 Task: Book a 4-hour off-road ATV adventure through rugged terrain for thrill-seekers.
Action: Mouse pressed left at (152, 57)
Screenshot: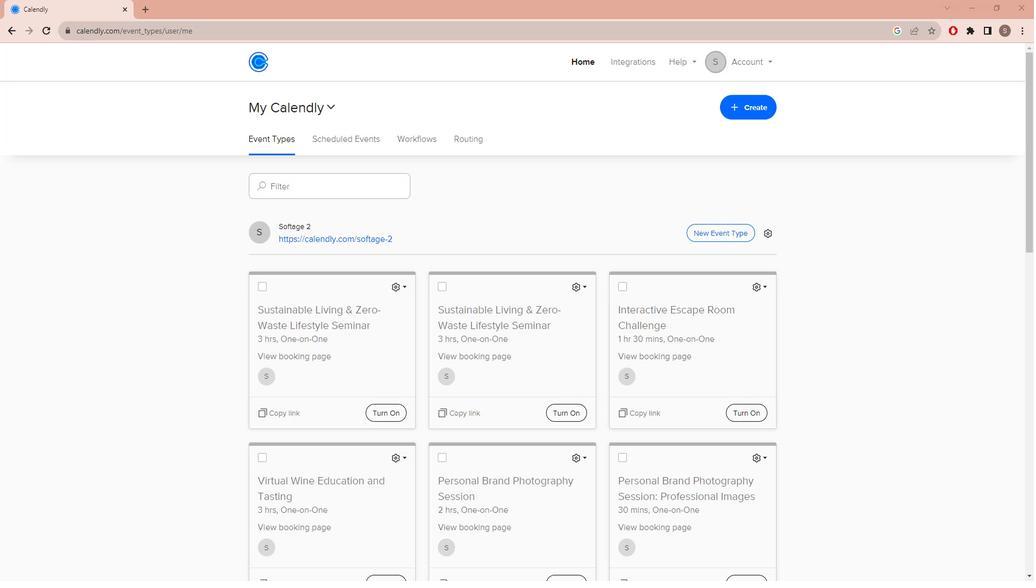 
Action: Mouse moved to (704, 136)
Screenshot: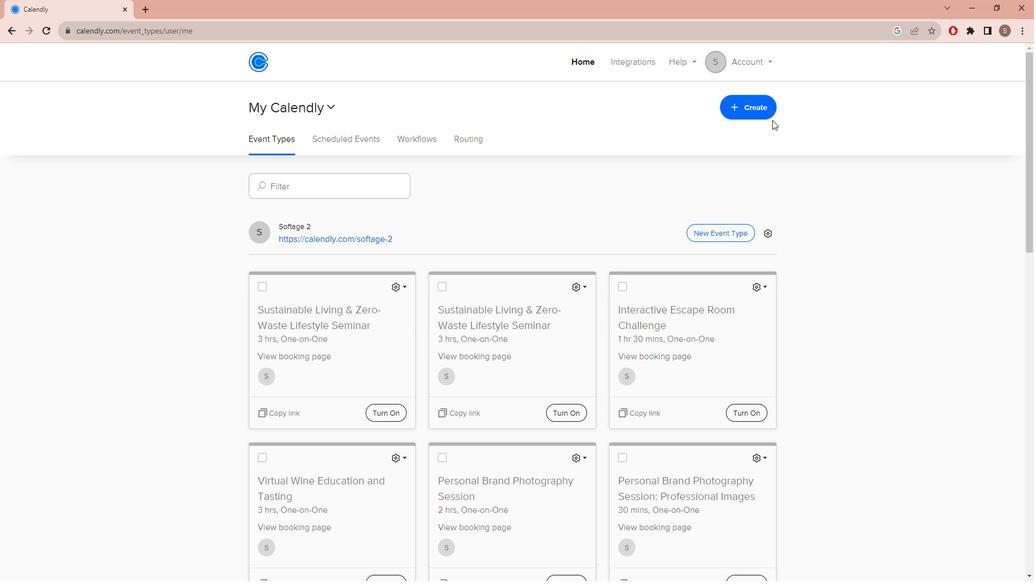 
Action: Mouse pressed left at (704, 136)
Screenshot: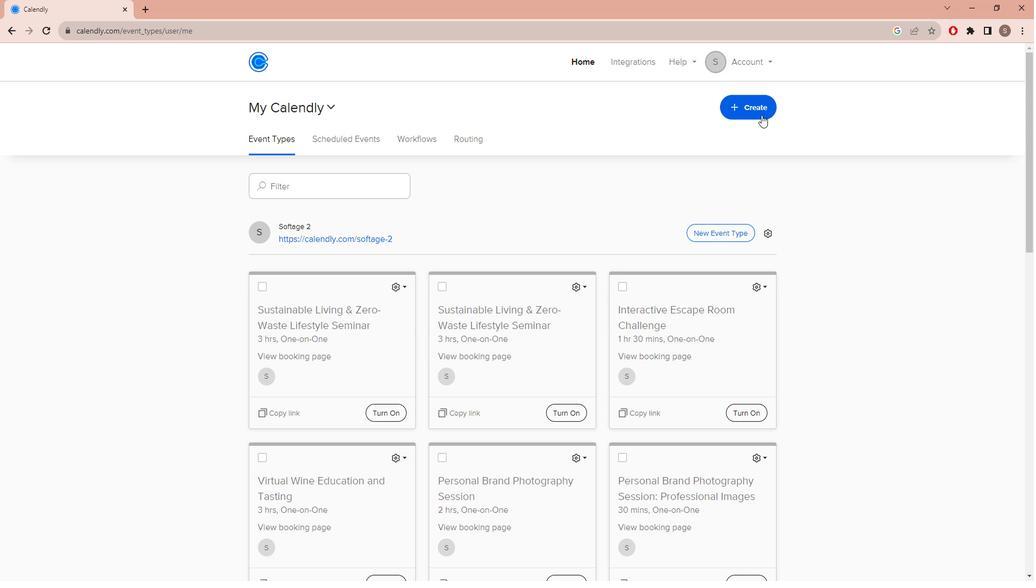
Action: Mouse moved to (674, 159)
Screenshot: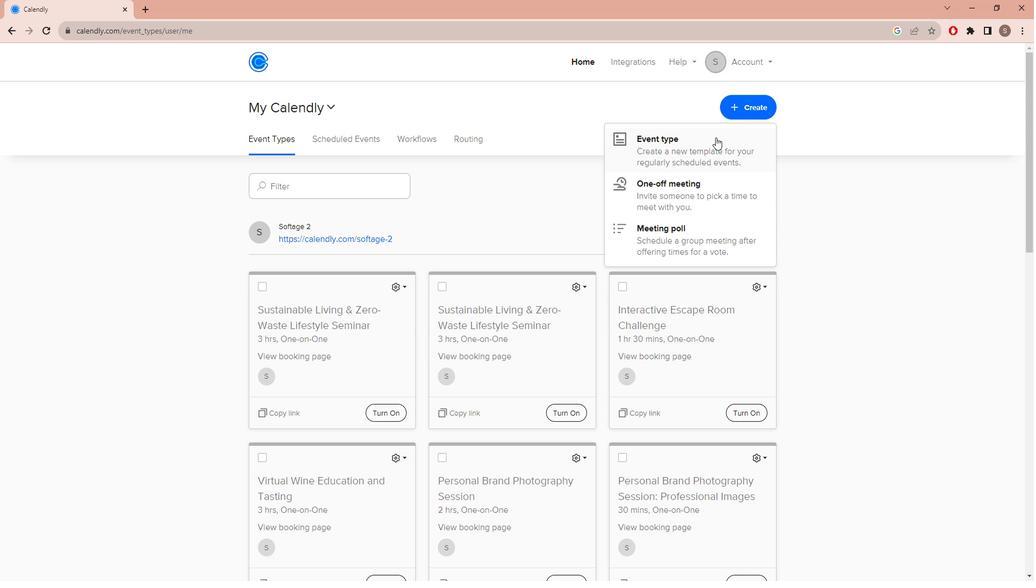 
Action: Mouse pressed left at (674, 159)
Screenshot: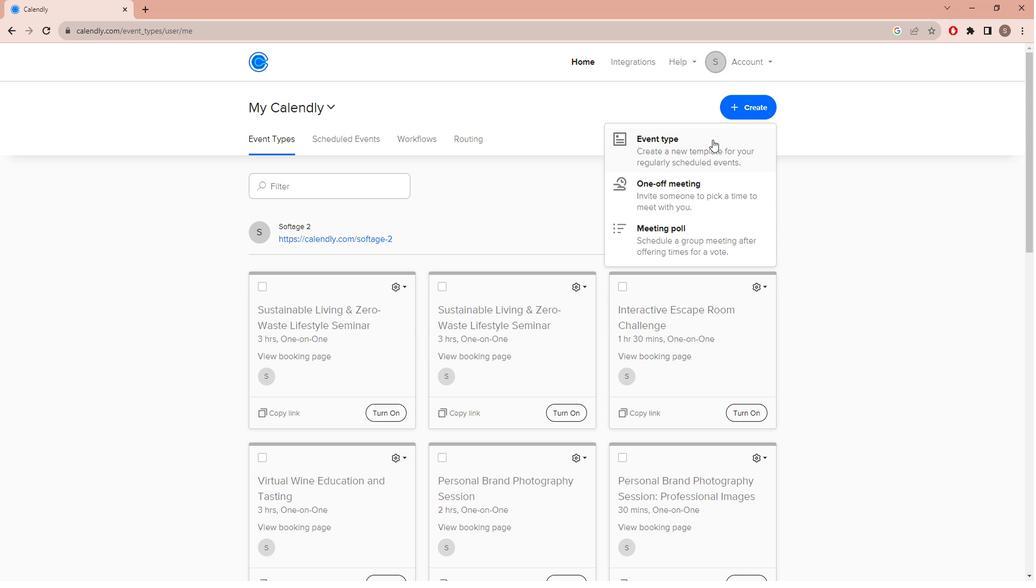 
Action: Mouse moved to (550, 217)
Screenshot: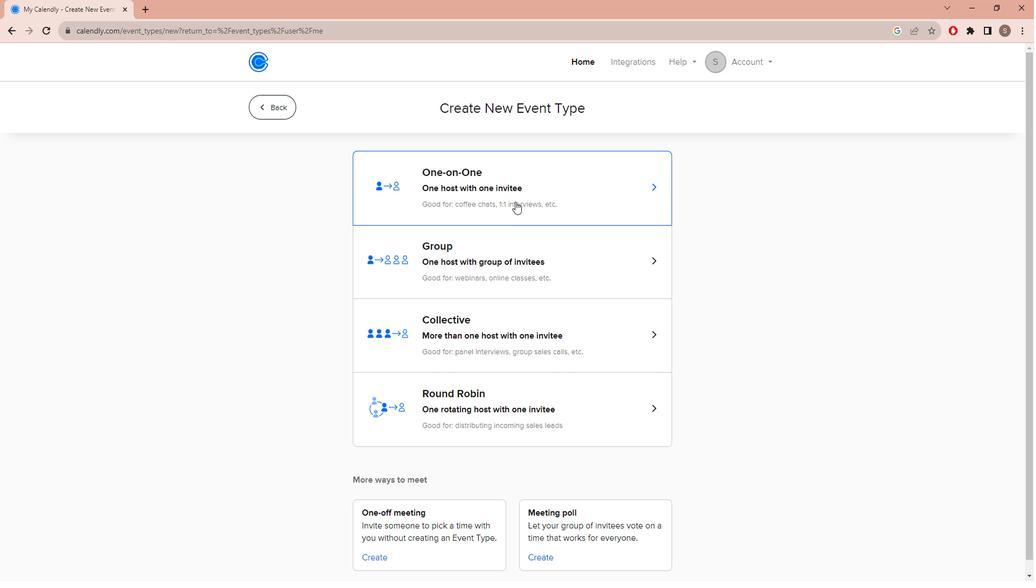 
Action: Mouse pressed left at (550, 217)
Screenshot: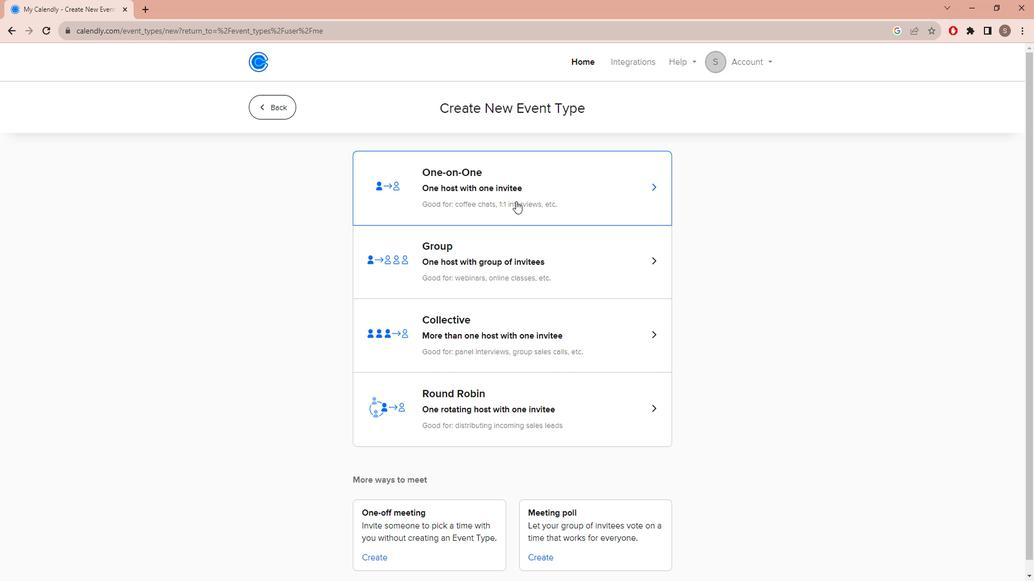 
Action: Mouse moved to (445, 280)
Screenshot: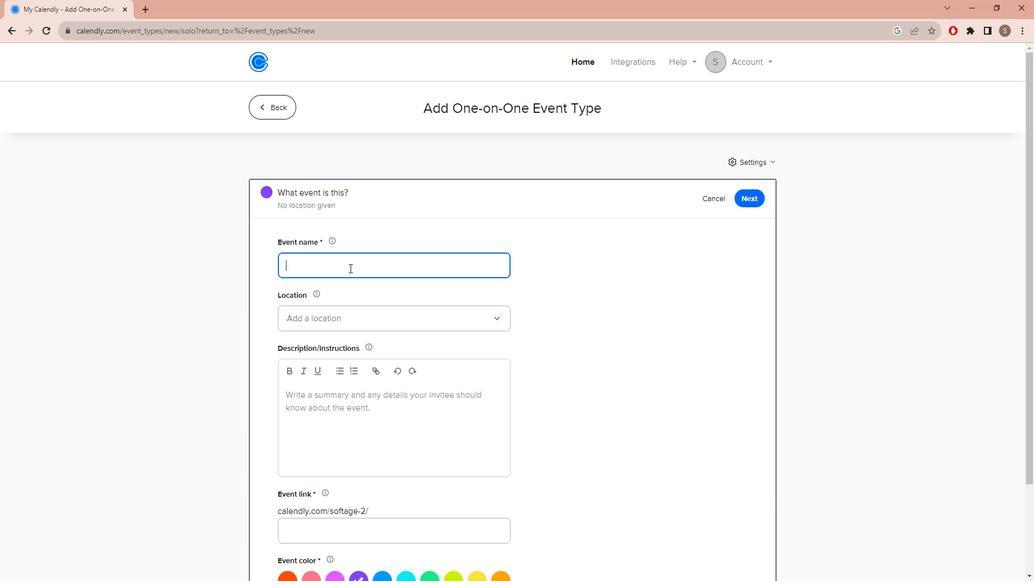 
Action: Key pressed <Key.caps_lock>PO<Key.caps_lock><Key.backspace><Key.backspace><Key.caps_lock>O<Key.caps_lock>ff<Key.space><Key.caps_lock>R<Key.caps_lock><Key.caps_lock>O<Key.backspace><Key.caps_lock>oad<Key.space><Key.caps_lock>ATV<Key.space>A<Key.caps_lock>dventi<Key.backspace>ure<Key.shift_r><Key.shift_r>-<Key.caps_lock>Y<Key.backspace>U<Key.caps_lock>nleash<Key.space>your<Key.space><Key.caps_lock>I<Key.caps_lock>nner<Key.space><Key.caps_lock>T<Key.caps_lock>hrill
Screenshot: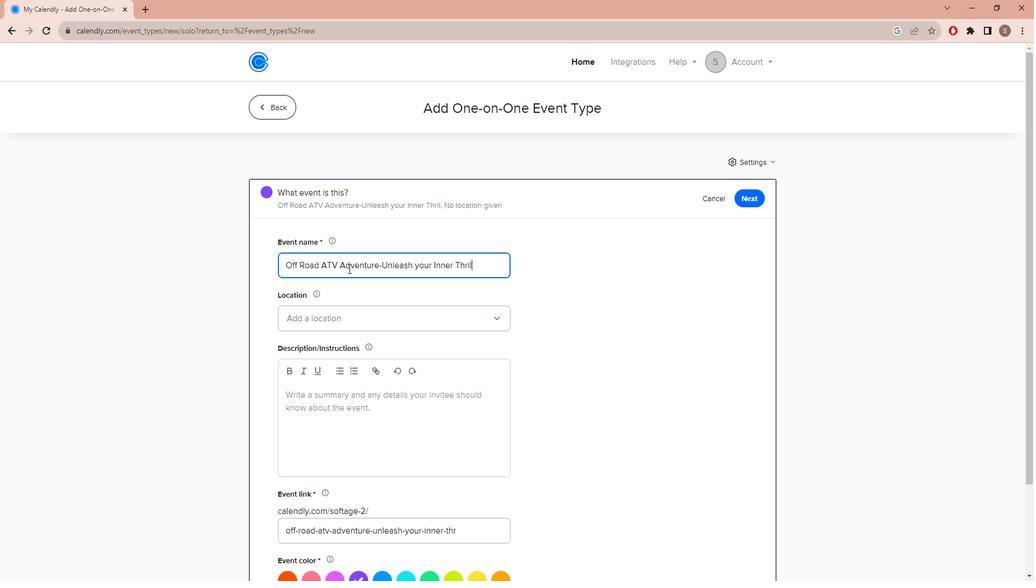 
Action: Mouse moved to (426, 328)
Screenshot: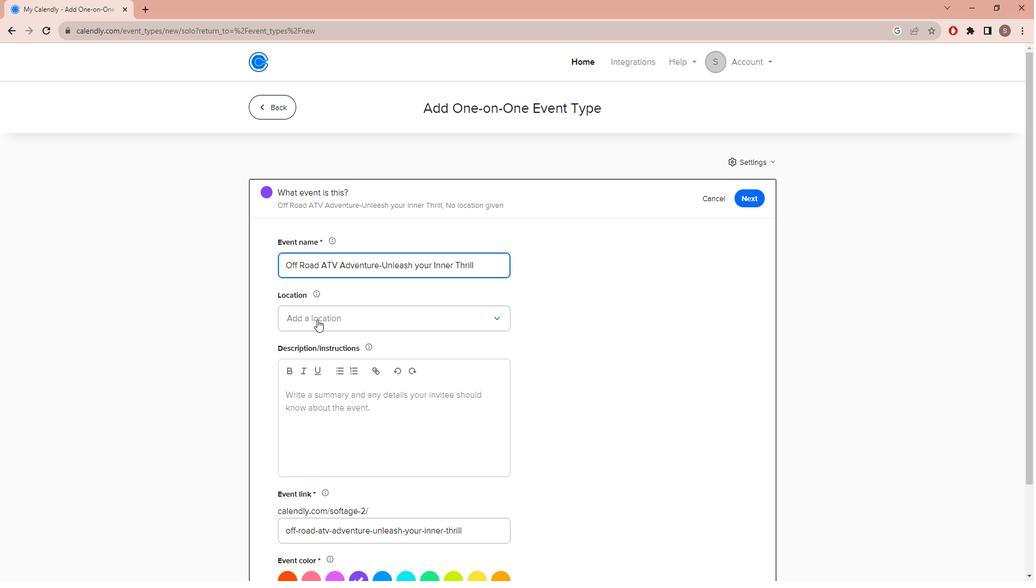 
Action: Mouse pressed left at (426, 328)
Screenshot: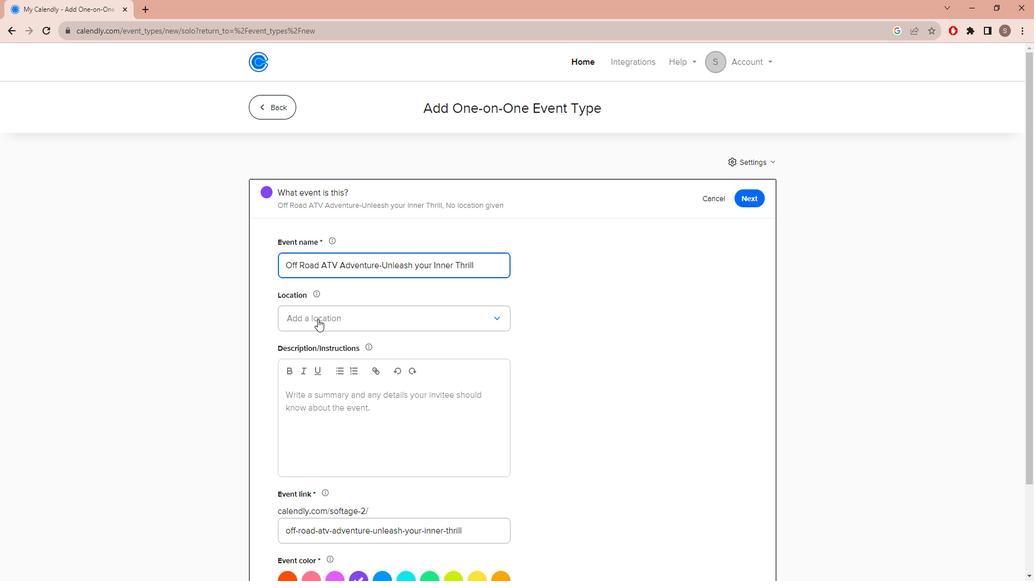 
Action: Mouse moved to (431, 354)
Screenshot: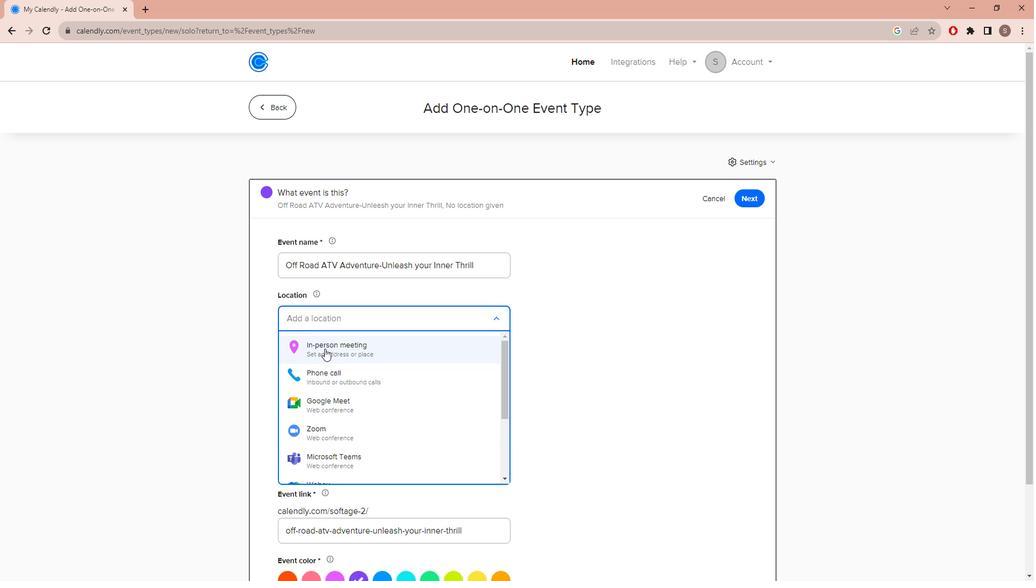 
Action: Mouse pressed left at (431, 354)
Screenshot: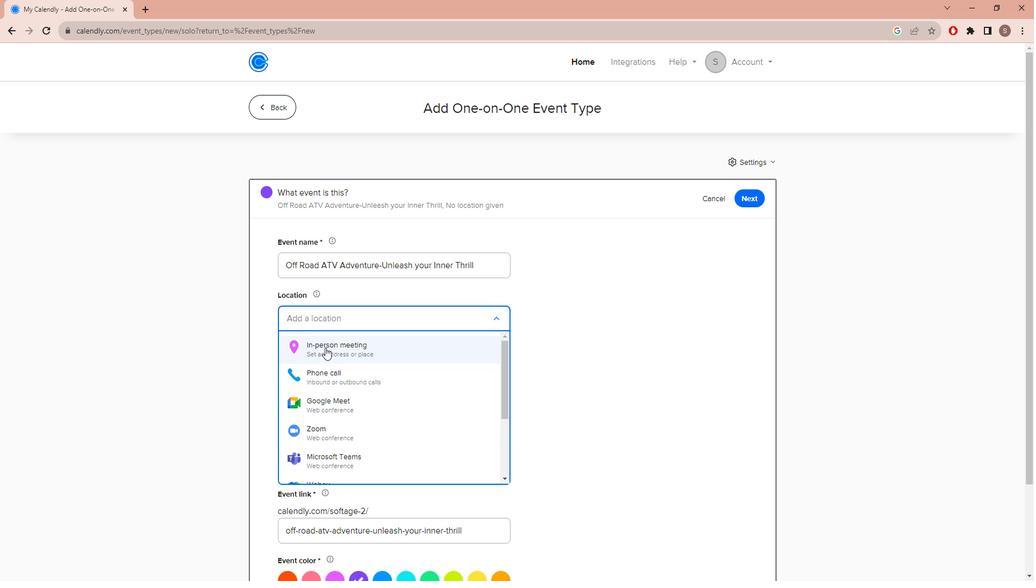 
Action: Mouse moved to (516, 209)
Screenshot: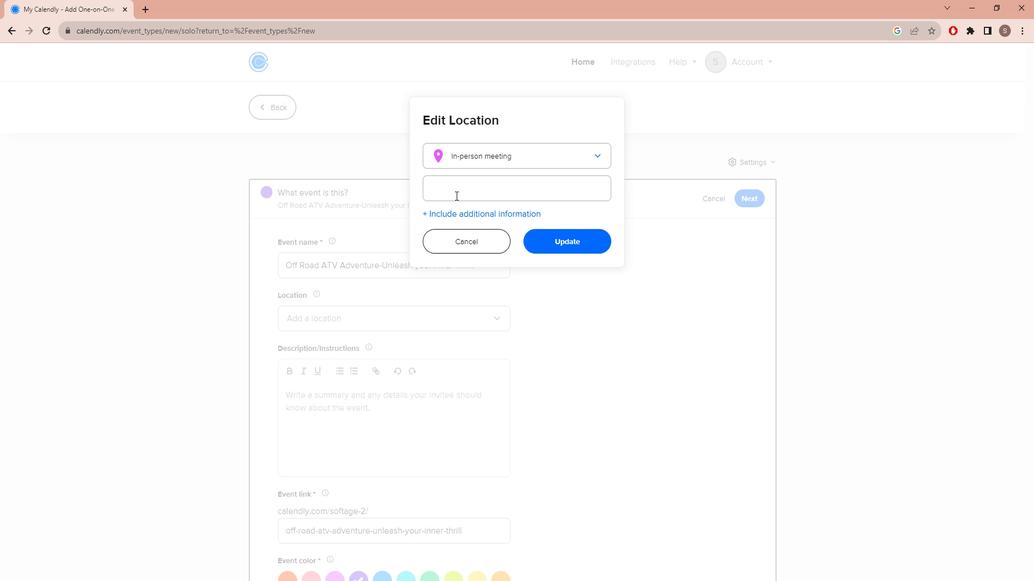 
Action: Mouse pressed left at (516, 209)
Screenshot: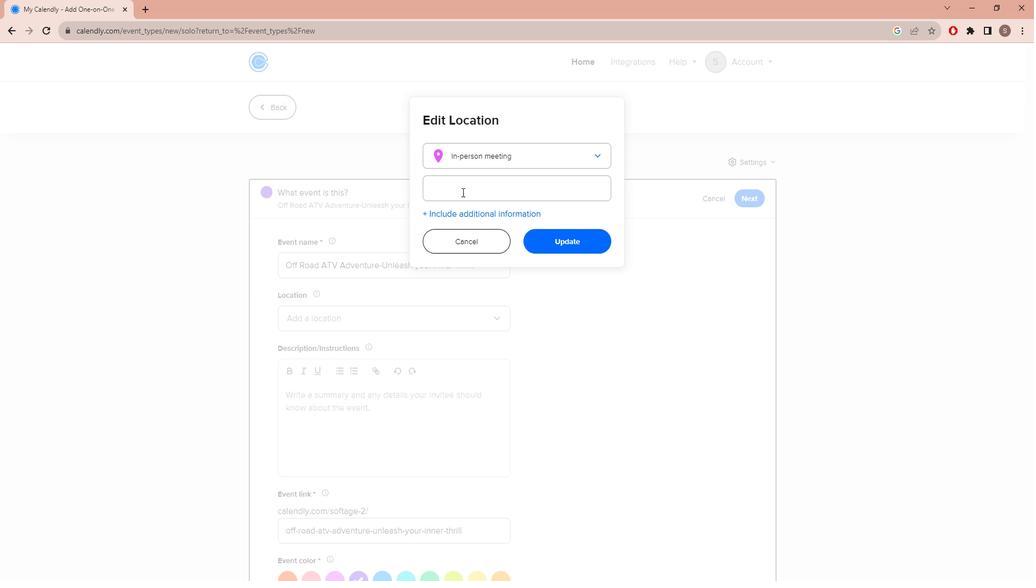 
Action: Key pressed <Key.caps_lock>W<Key.caps_lock>indspeed<Key.space><Key.caps_lock>M<Key.caps_lock>eadows,<Key.caps_lock>A<Key.caps_lock>i<Key.backspace>ustin,<Key.caps_lock>T<Key.caps_lock>e
Screenshot: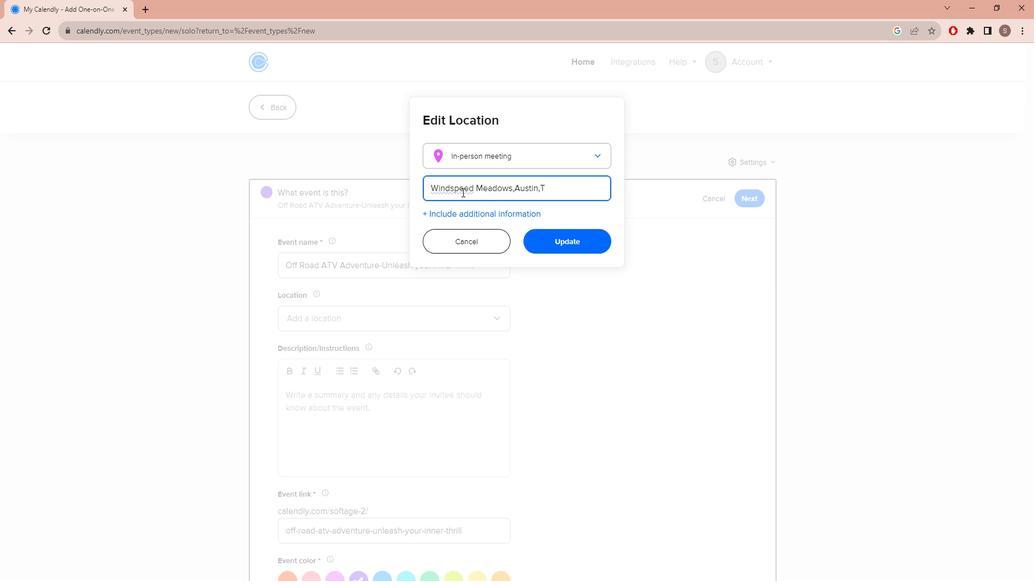 
Action: Mouse moved to (516, 209)
Screenshot: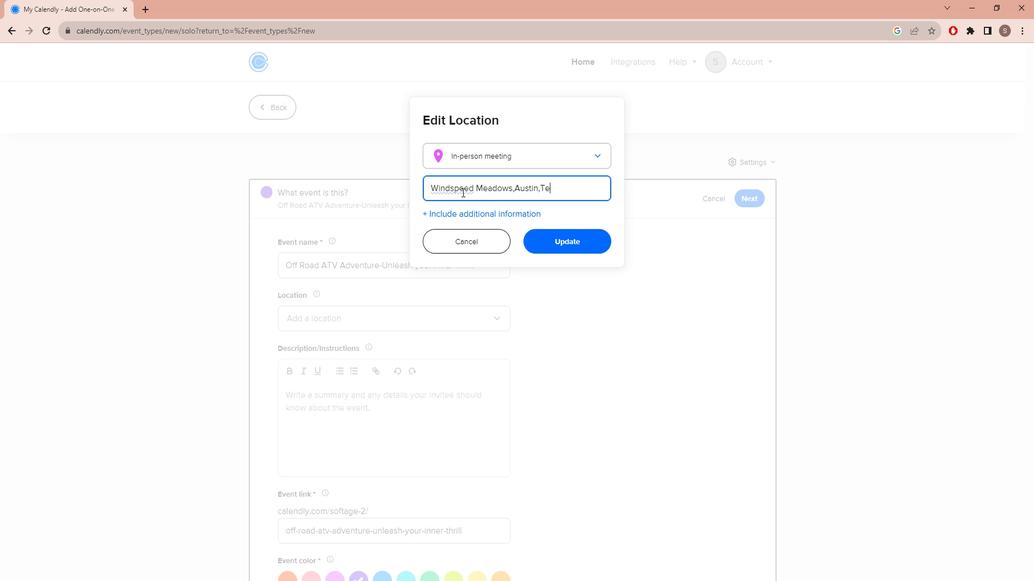 
Action: Key pressed xas
Screenshot: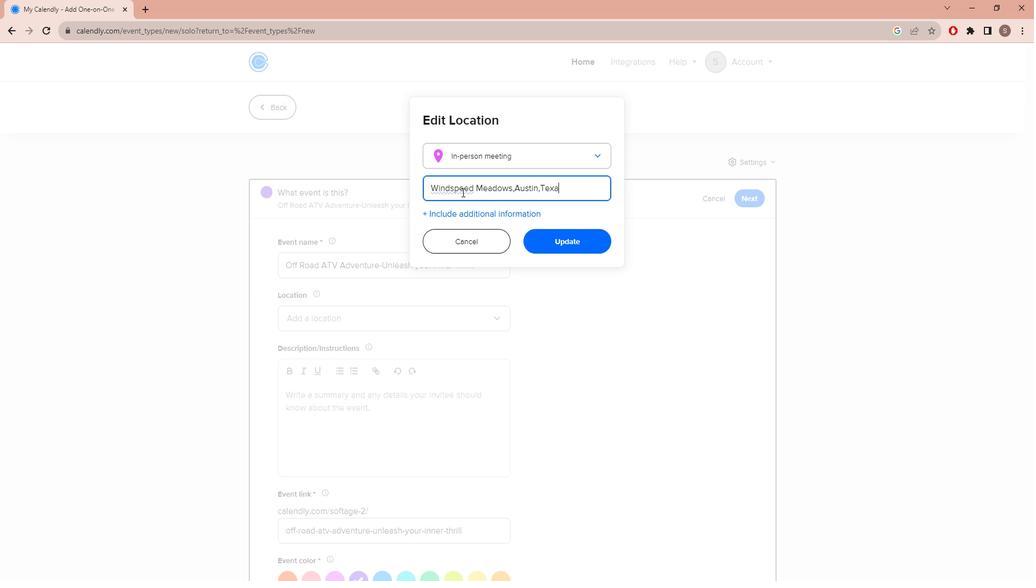 
Action: Mouse moved to (571, 252)
Screenshot: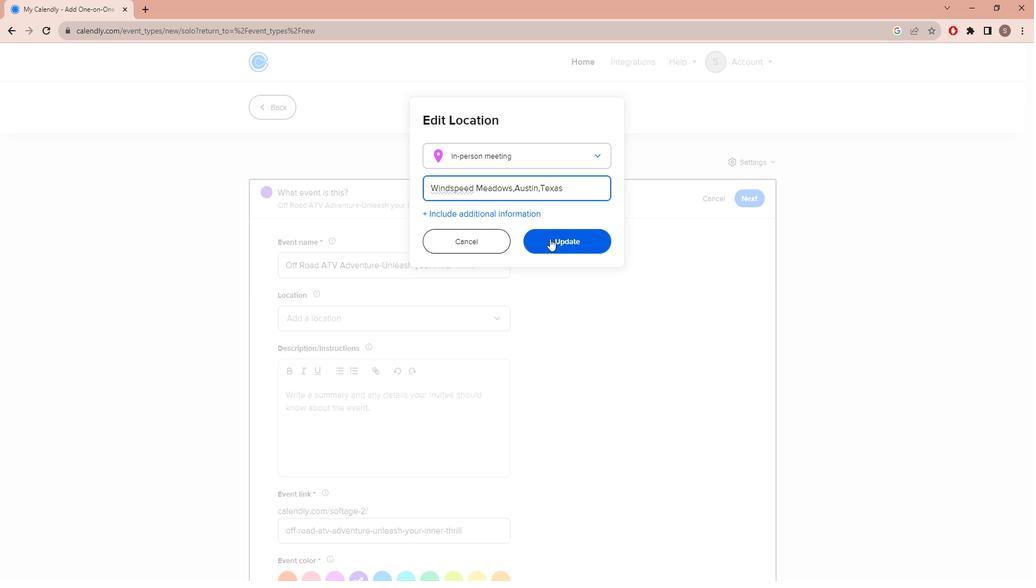 
Action: Mouse pressed left at (571, 252)
Screenshot: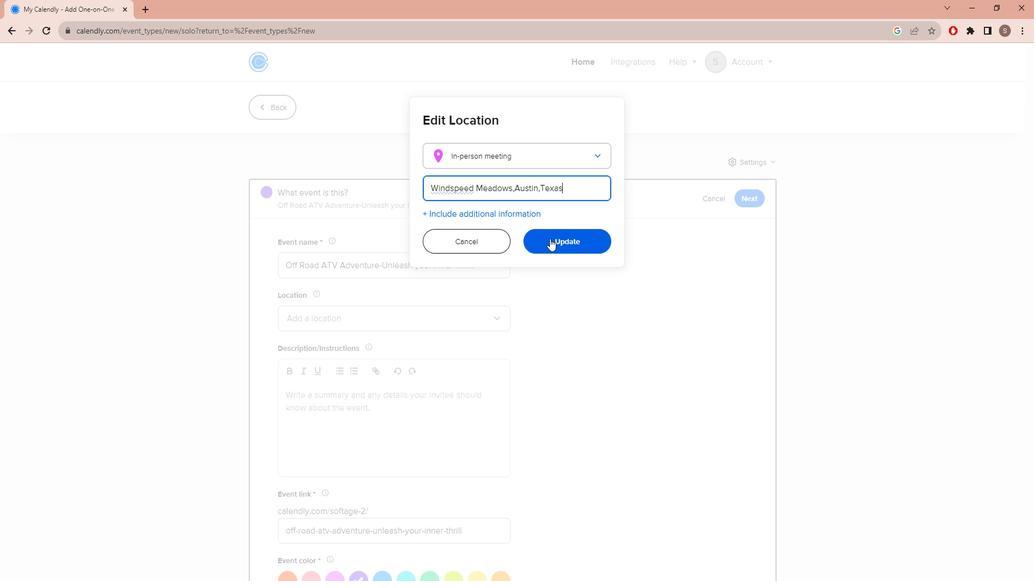
Action: Mouse moved to (435, 367)
Screenshot: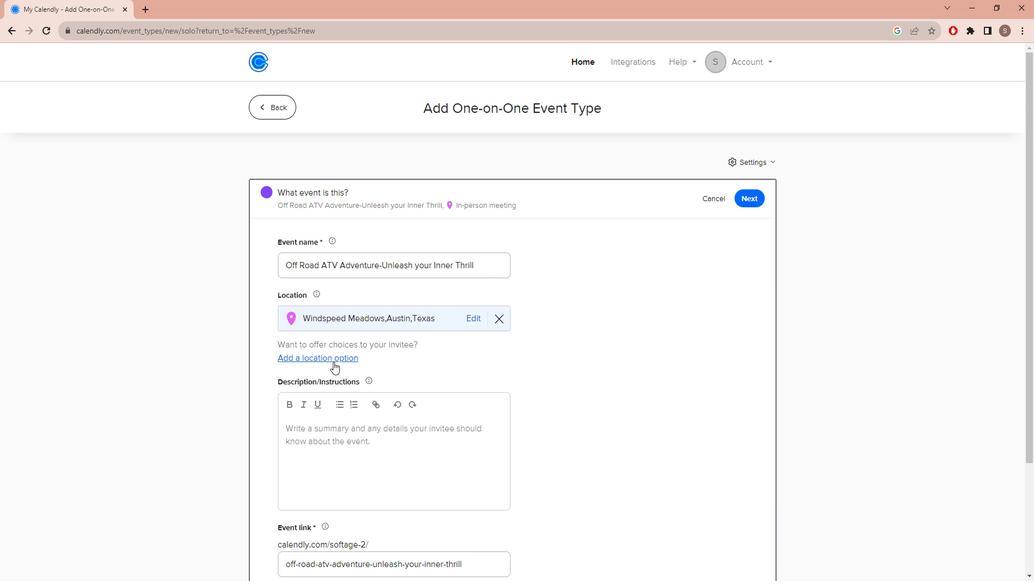 
Action: Mouse scrolled (435, 367) with delta (0, 0)
Screenshot: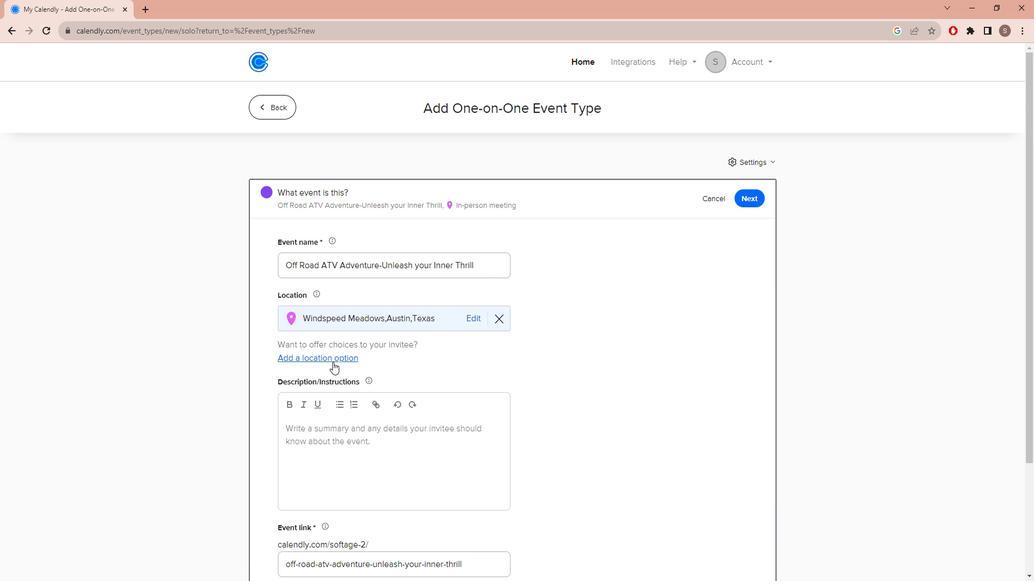 
Action: Mouse scrolled (435, 367) with delta (0, 0)
Screenshot: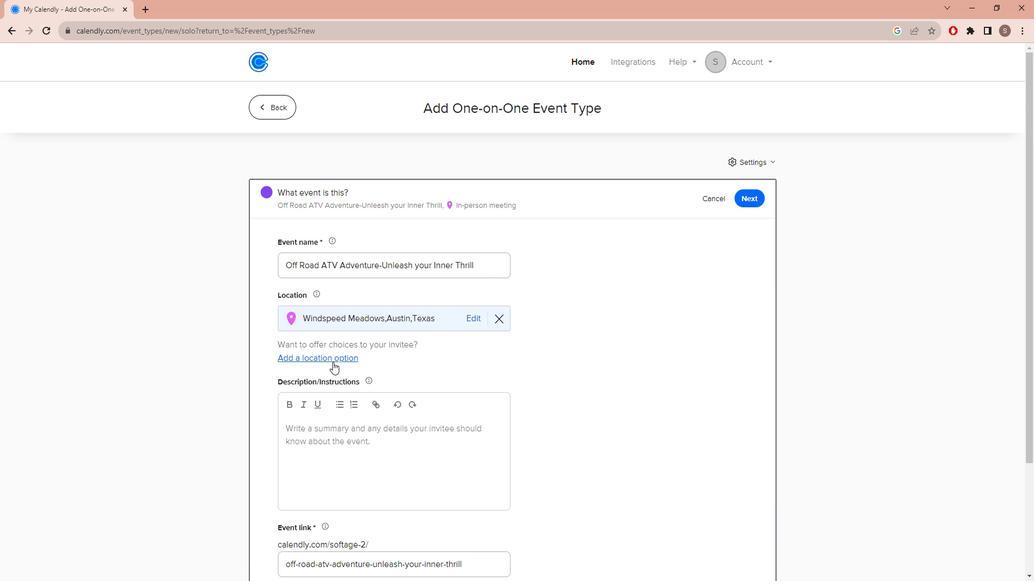
Action: Mouse scrolled (435, 367) with delta (0, 0)
Screenshot: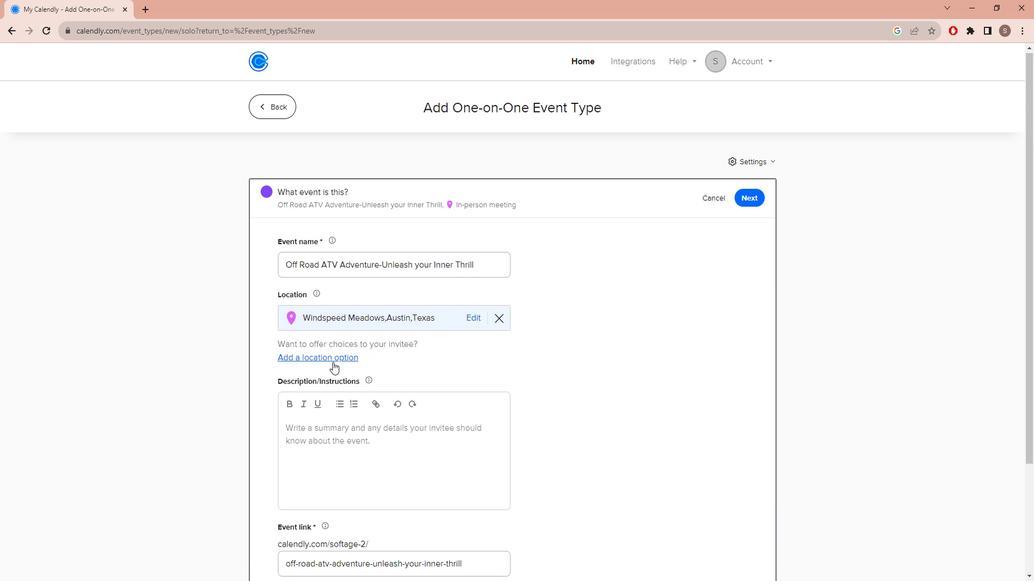 
Action: Mouse scrolled (435, 367) with delta (0, 0)
Screenshot: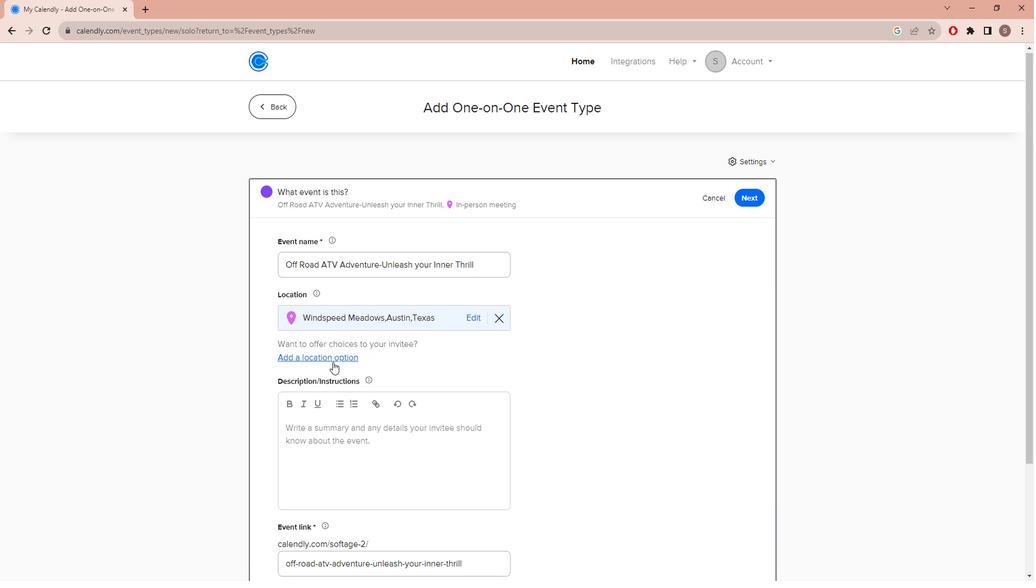 
Action: Mouse moved to (461, 318)
Screenshot: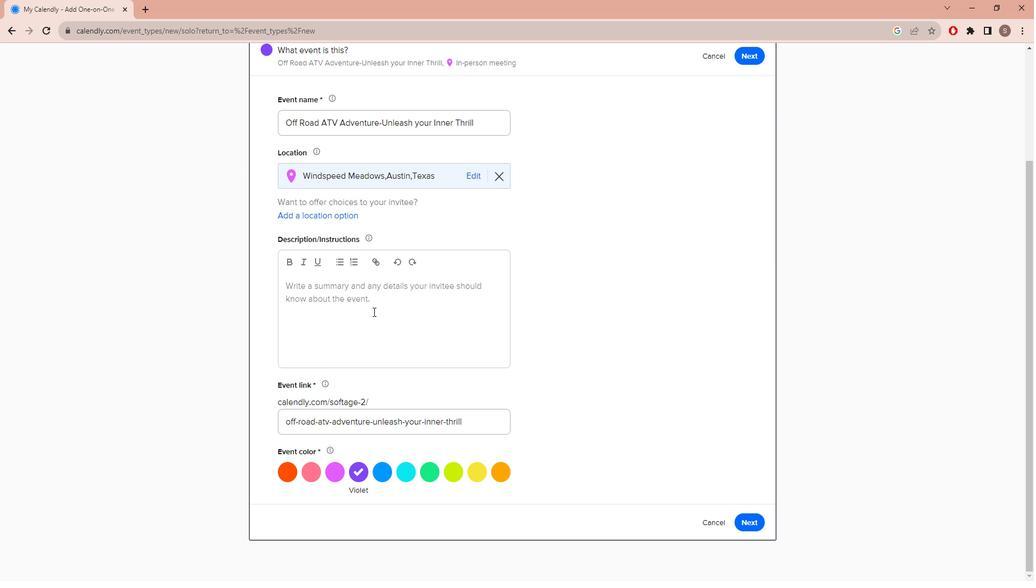 
Action: Mouse pressed left at (461, 318)
Screenshot: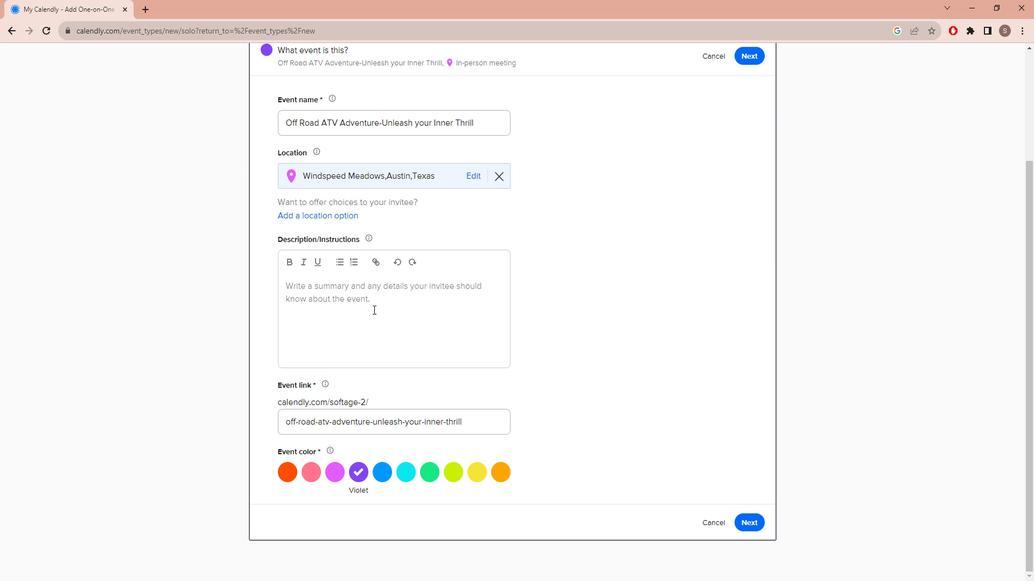 
Action: Mouse moved to (164, 306)
Screenshot: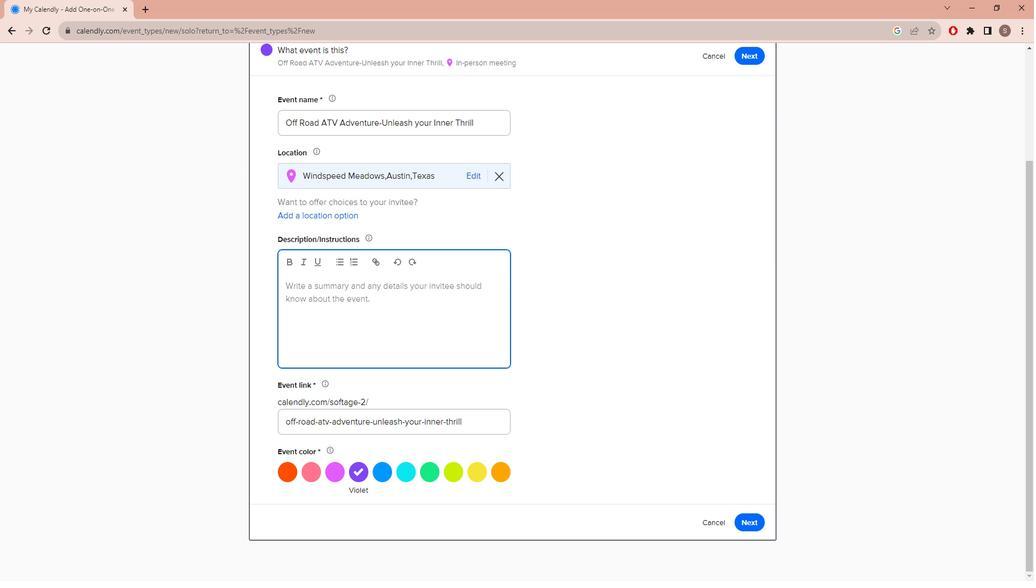 
Action: Mouse scrolled (164, 305) with delta (0, 0)
Screenshot: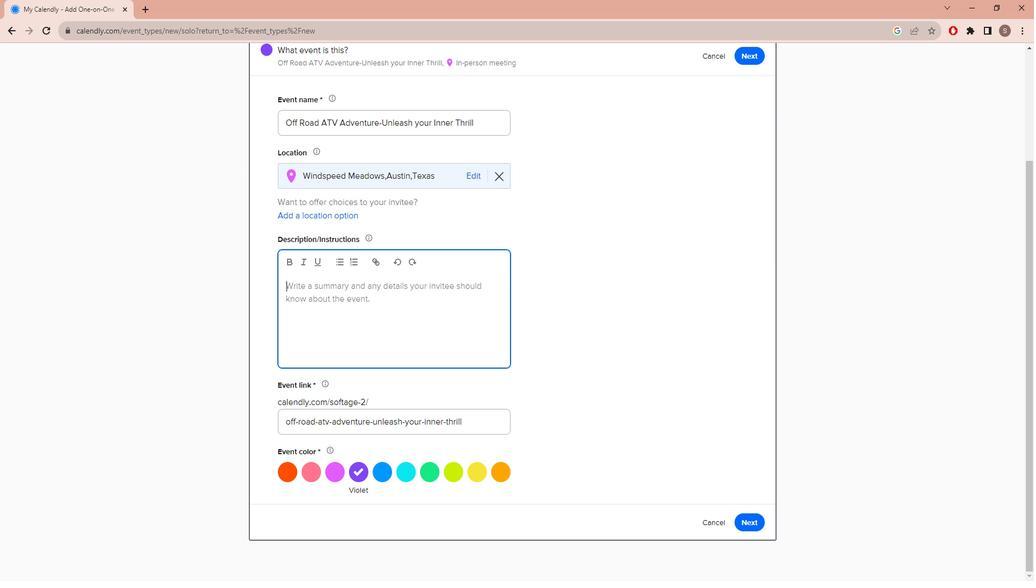 
Action: Mouse scrolled (164, 305) with delta (0, 0)
Screenshot: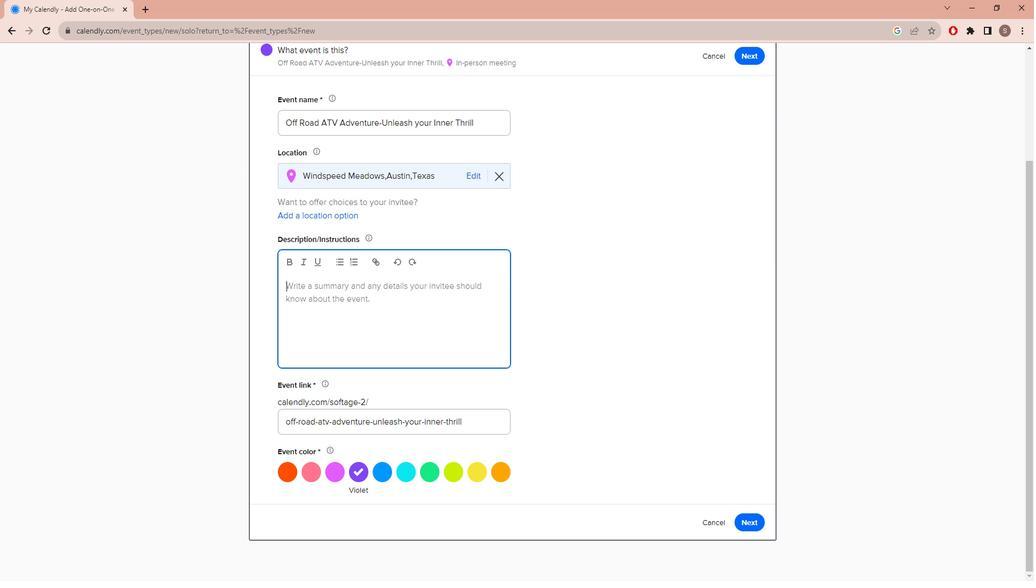 
Action: Mouse scrolled (164, 306) with delta (0, 0)
Screenshot: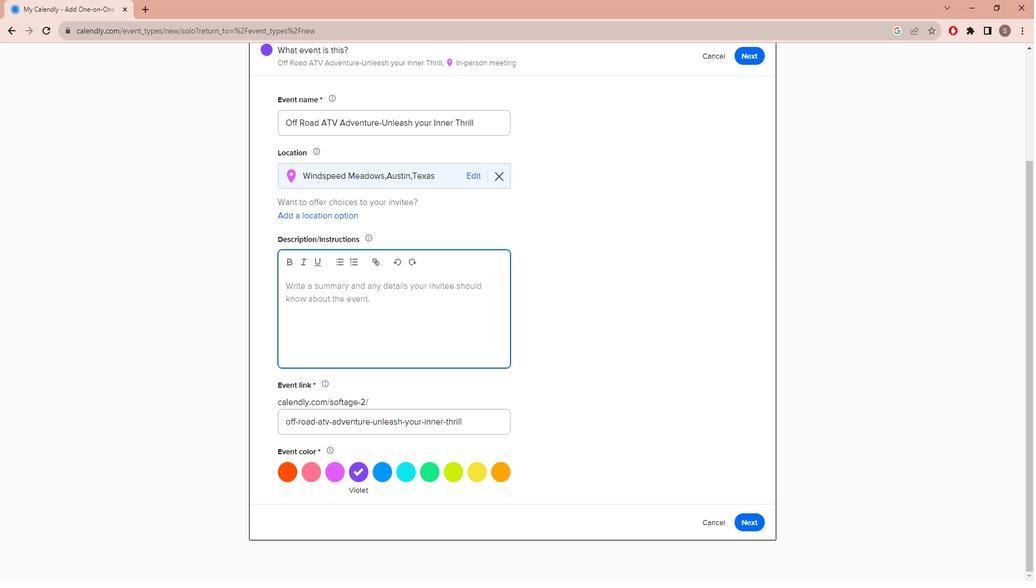 
Action: Mouse moved to (453, 314)
Screenshot: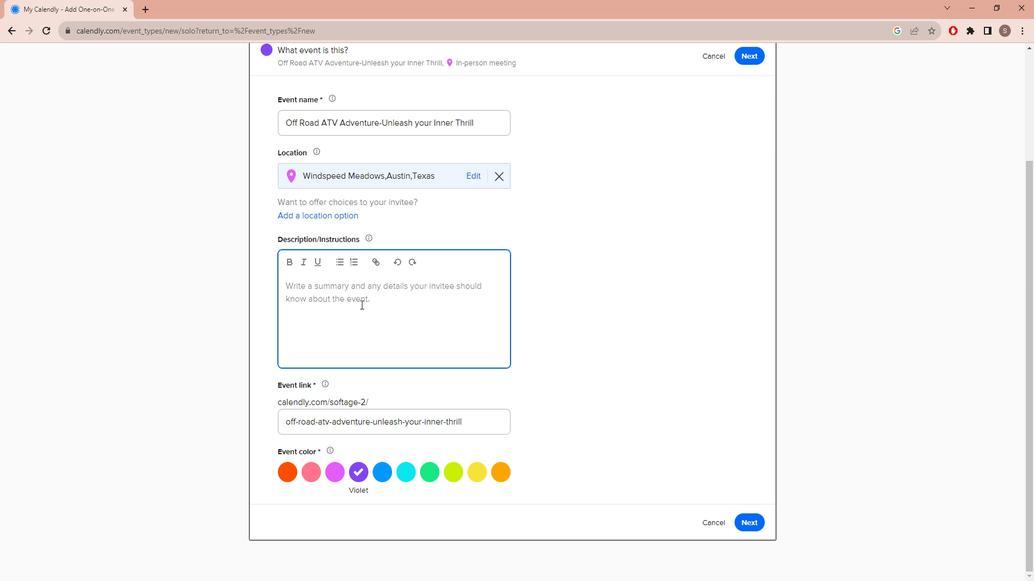 
Action: Mouse pressed left at (453, 314)
Screenshot: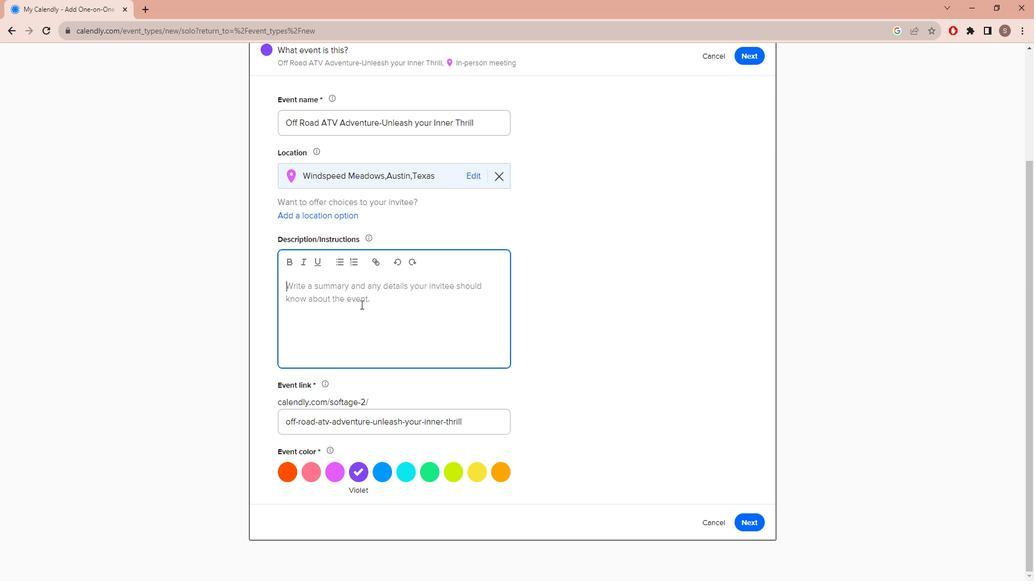 
Action: Key pressed <Key.caps_lock>G<Key.caps_lock>et<Key.space>ready<Key.space>to<Key.space>rev<Key.space>up<Key.space>your<Key.space>engines<Key.space>and<Key.space>embark<Key.space>on<Key.space>a<Key.space><Key.backspace>n<Key.space>adrenaline<Key.space>pumping<Key.space><Key.caps_lock>ATV<Key.space><Key.caps_lock>adventure<Key.space>through<Key.space>ruigged<Key.space>terrain<Key.shift_r>!<Key.space><Key.caps_lock>I<Key.caps_lock>f<Key.space>you<Key.space>are<Key.space>a<Key.space>thrill<Key.space>seeker,this<Key.space>adventure<Key.space>is<Key.space>tailor<Key.space>made<Key.space>for<Key.space>you
Screenshot: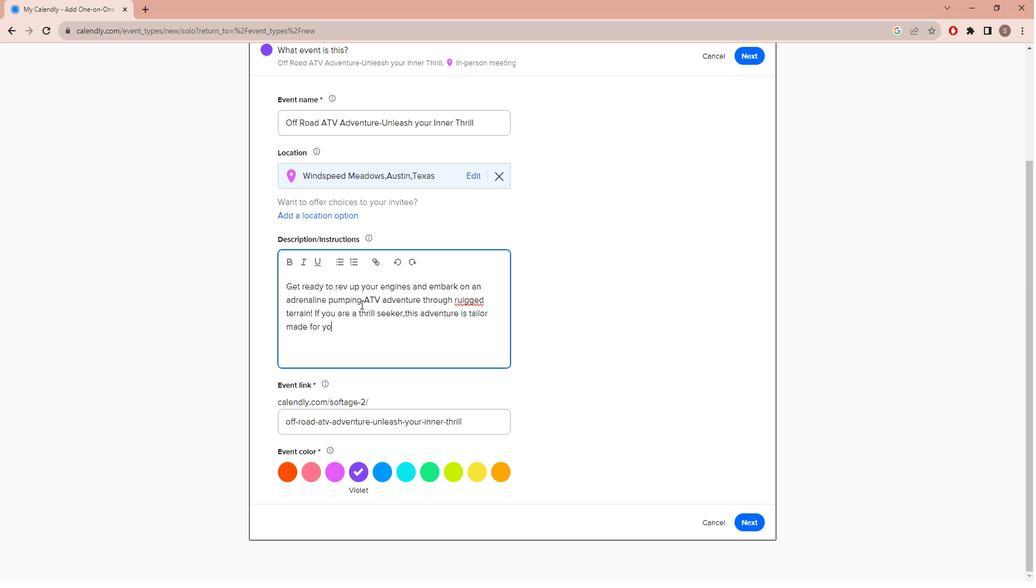 
Action: Mouse moved to (519, 310)
Screenshot: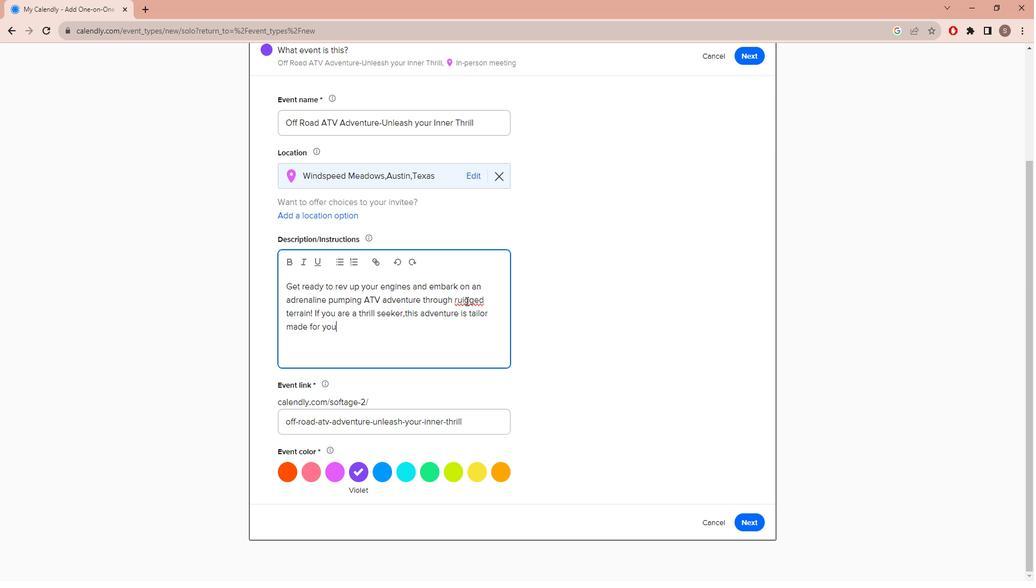 
Action: Mouse pressed left at (519, 310)
Screenshot: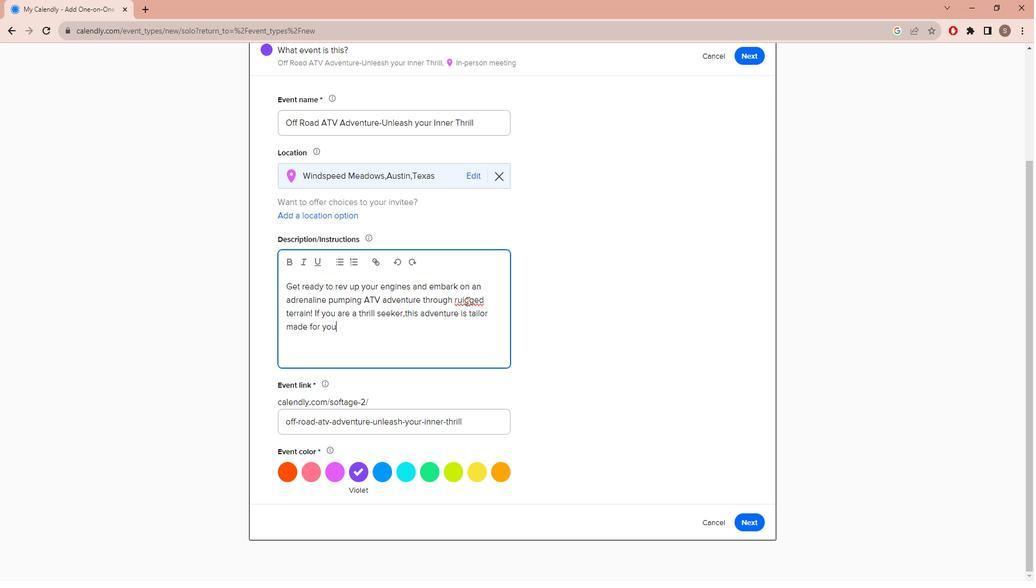 
Action: Mouse moved to (519, 310)
Screenshot: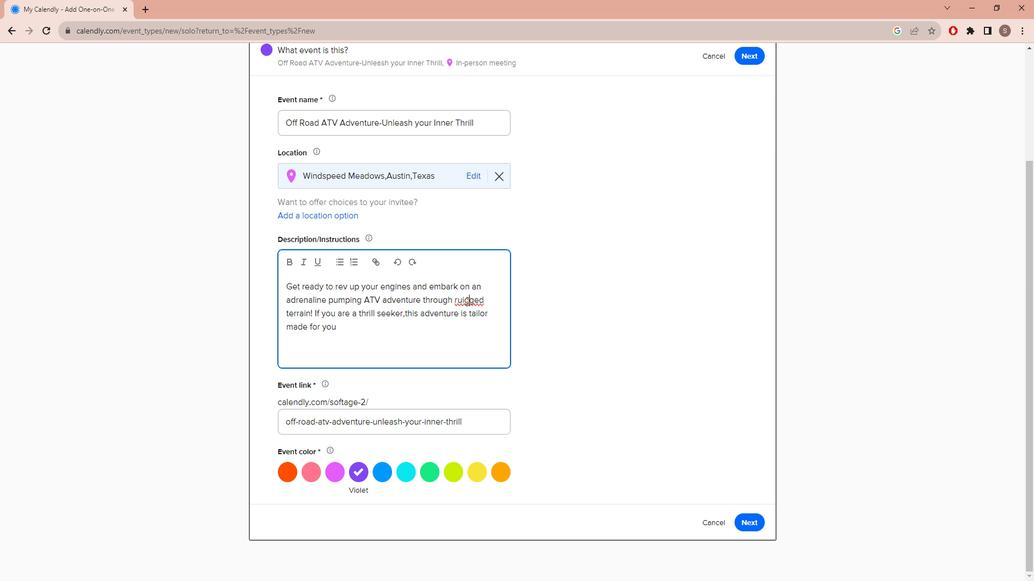 
Action: Mouse pressed left at (519, 310)
Screenshot: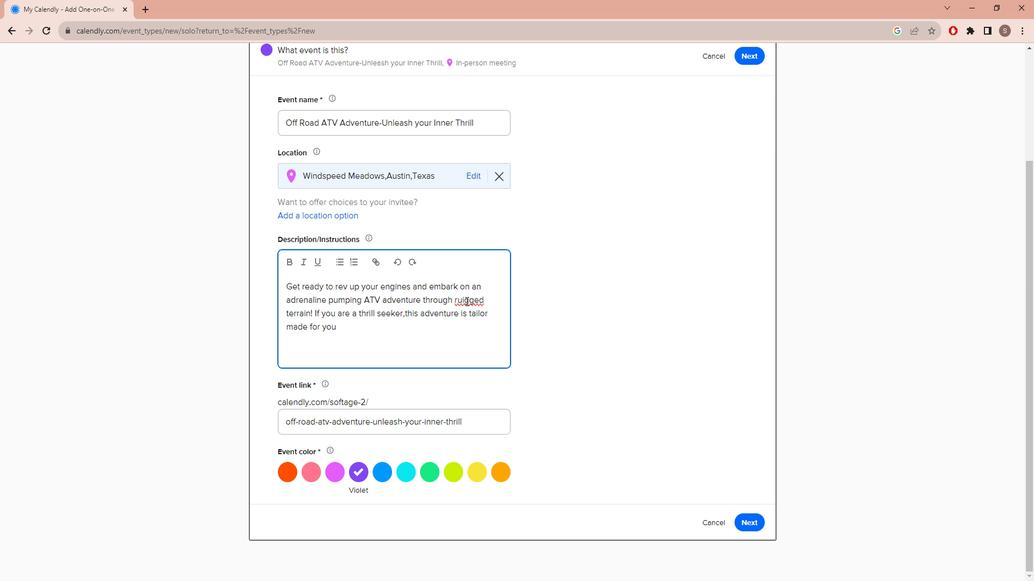 
Action: Key pressed <Key.backspace>
Screenshot: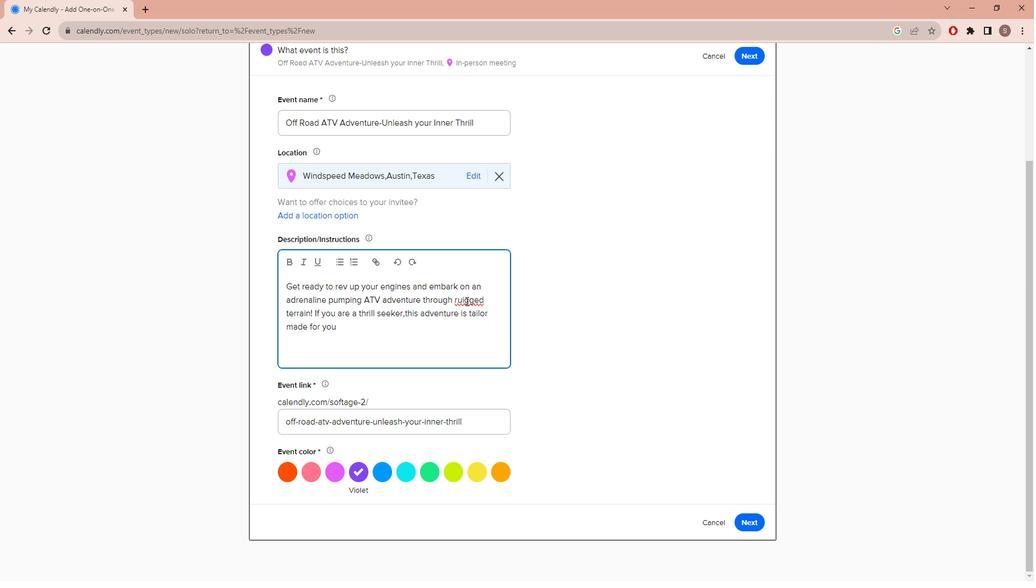 
Action: Mouse moved to (472, 339)
Screenshot: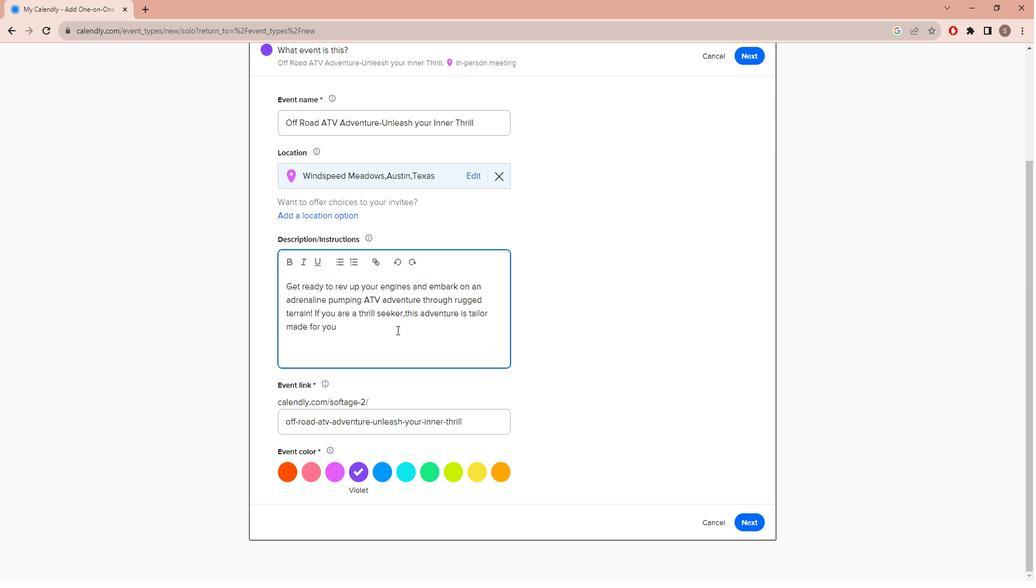 
Action: Mouse pressed left at (472, 339)
Screenshot: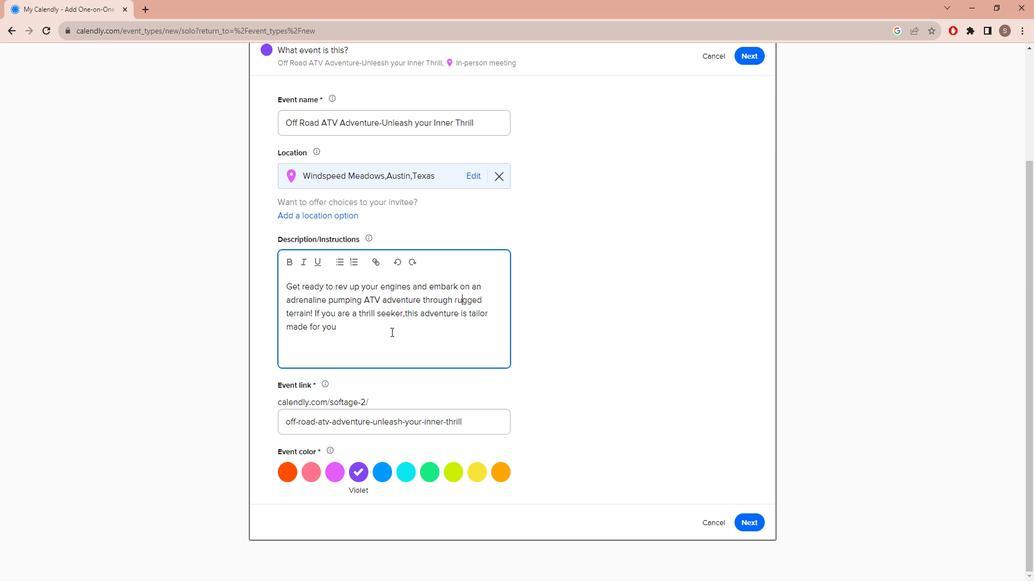 
Action: Key pressed .
Screenshot: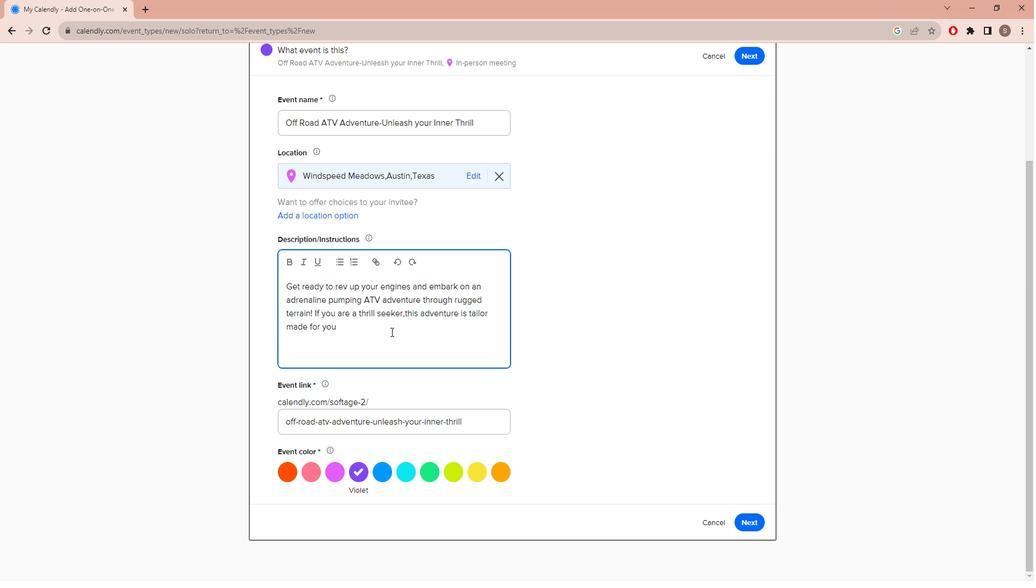 
Action: Mouse moved to (49, 233)
Screenshot: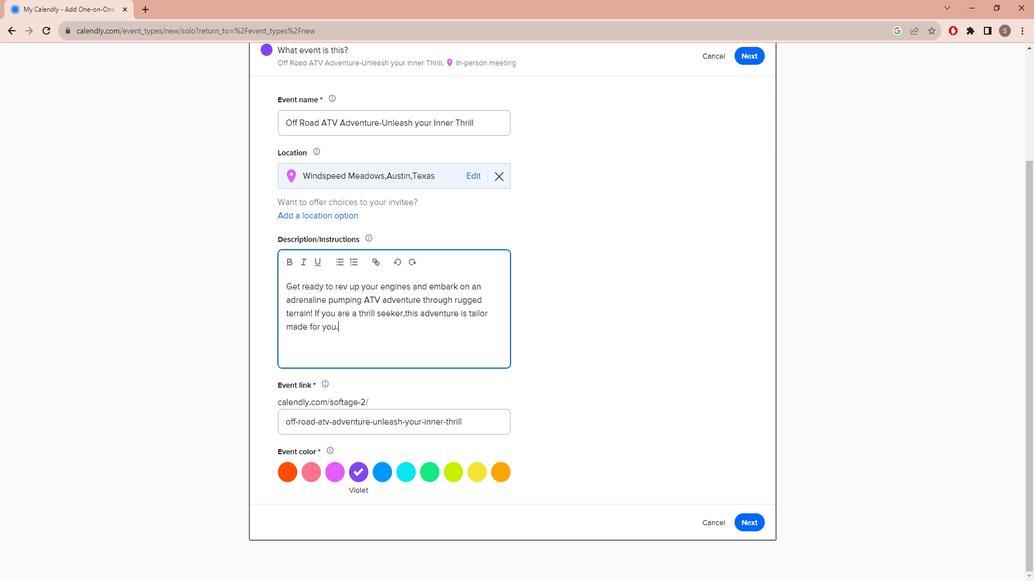 
Action: Mouse scrolled (49, 233) with delta (0, 0)
Screenshot: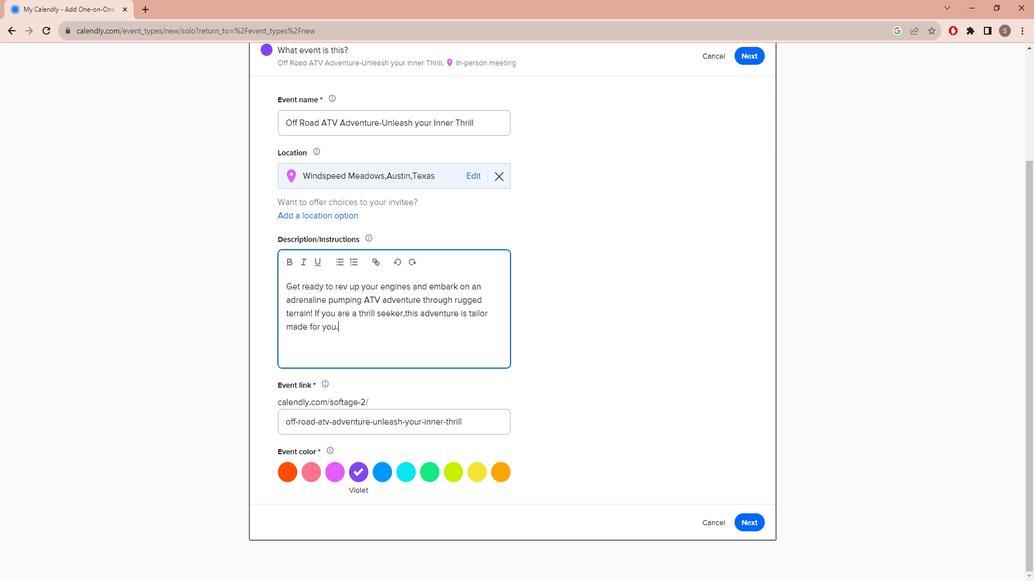 
Action: Mouse scrolled (49, 233) with delta (0, 0)
Screenshot: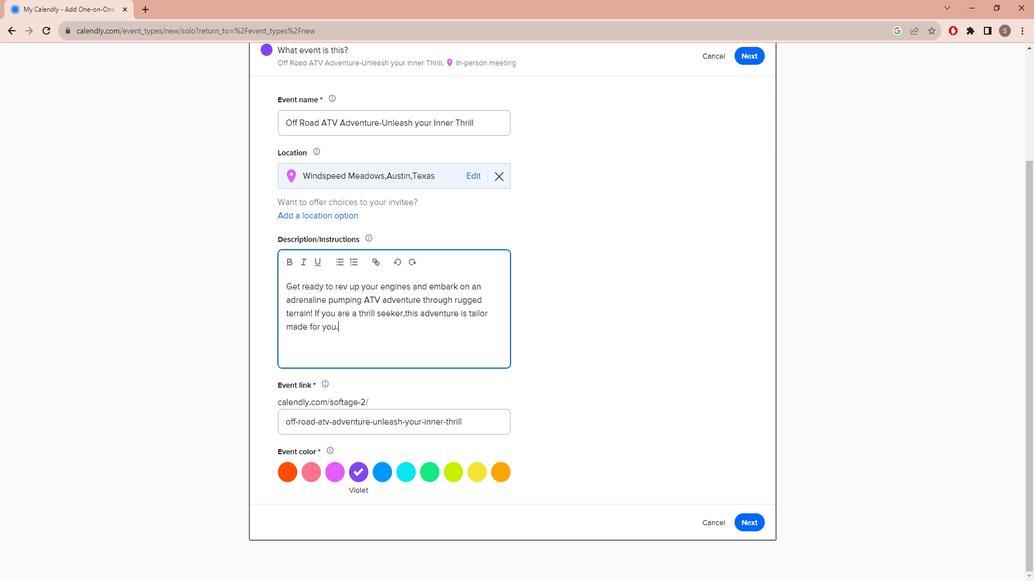 
Action: Mouse scrolled (49, 233) with delta (0, 0)
Screenshot: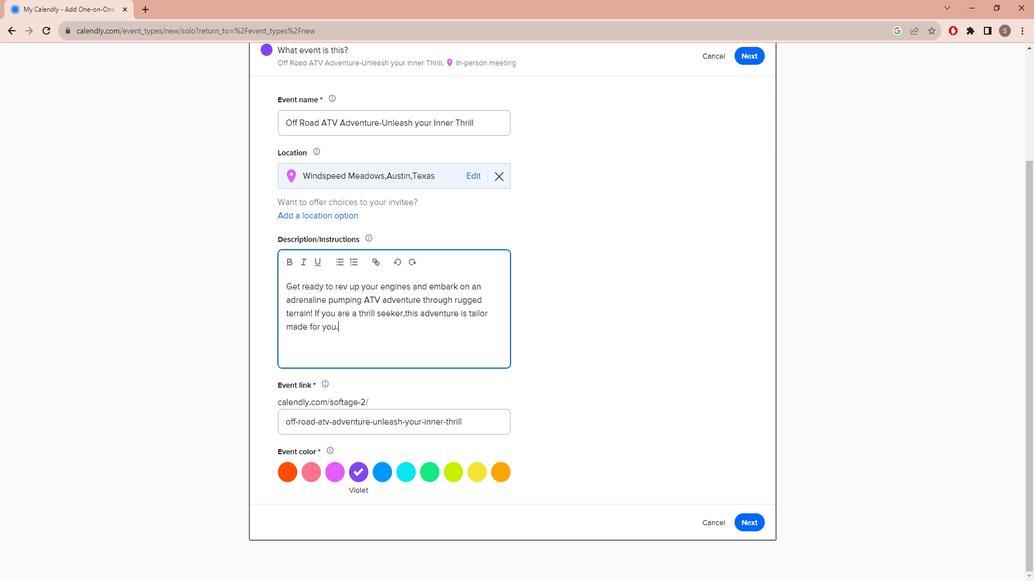 
Action: Mouse scrolled (49, 233) with delta (0, 0)
Screenshot: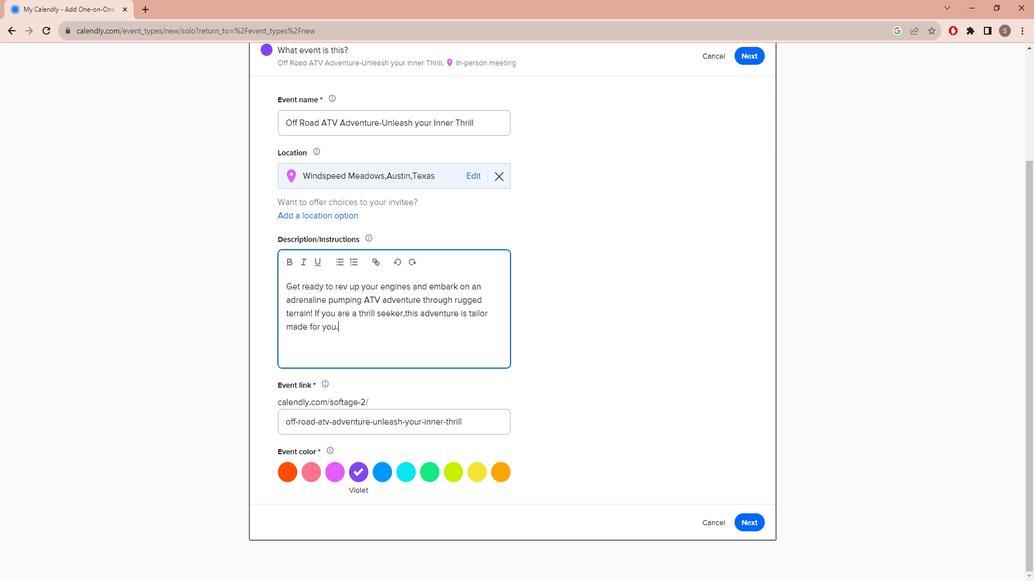 
Action: Mouse moved to (48, 233)
Screenshot: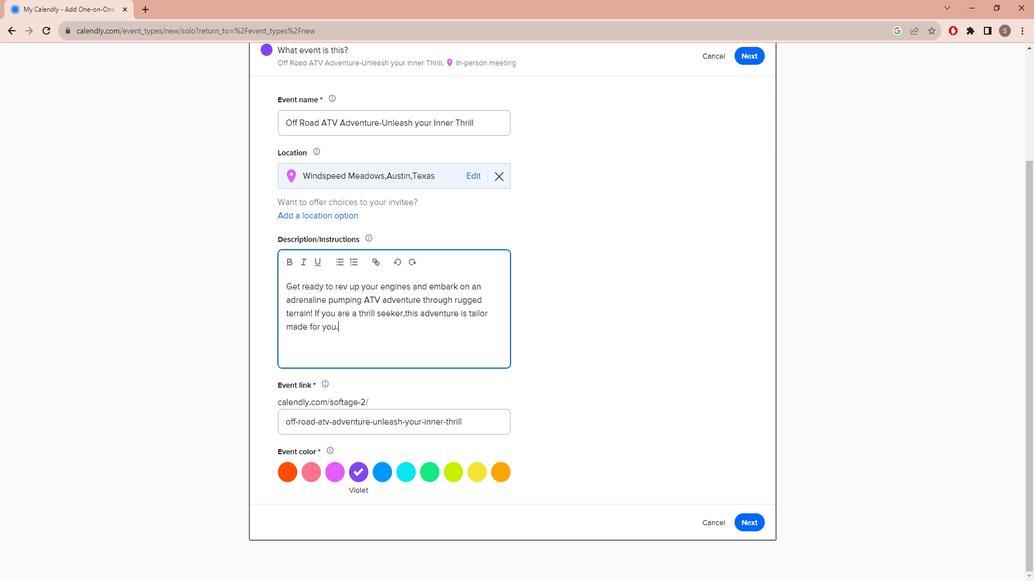 
Action: Mouse scrolled (48, 233) with delta (0, 0)
Screenshot: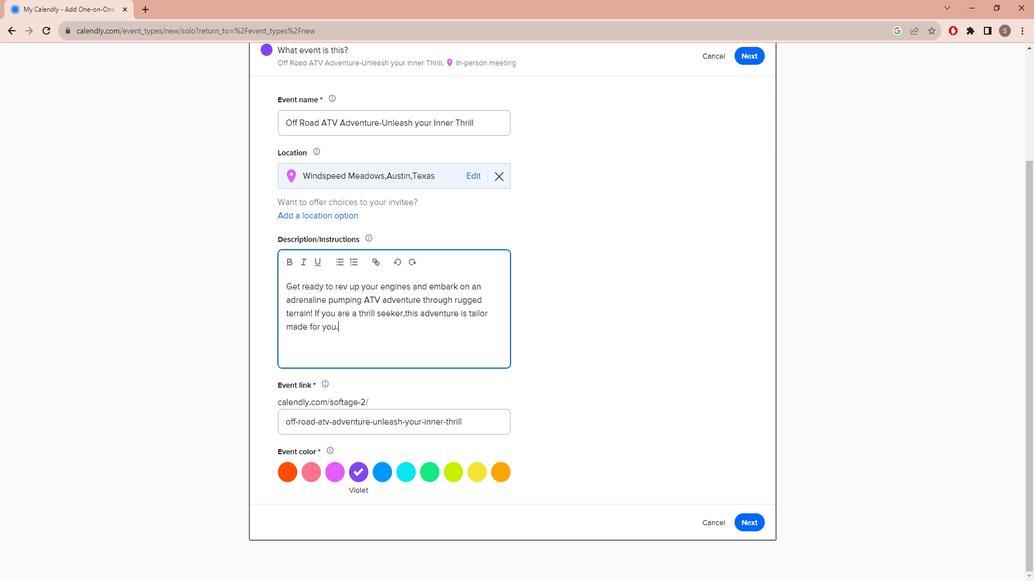 
Action: Mouse scrolled (48, 233) with delta (0, 0)
Screenshot: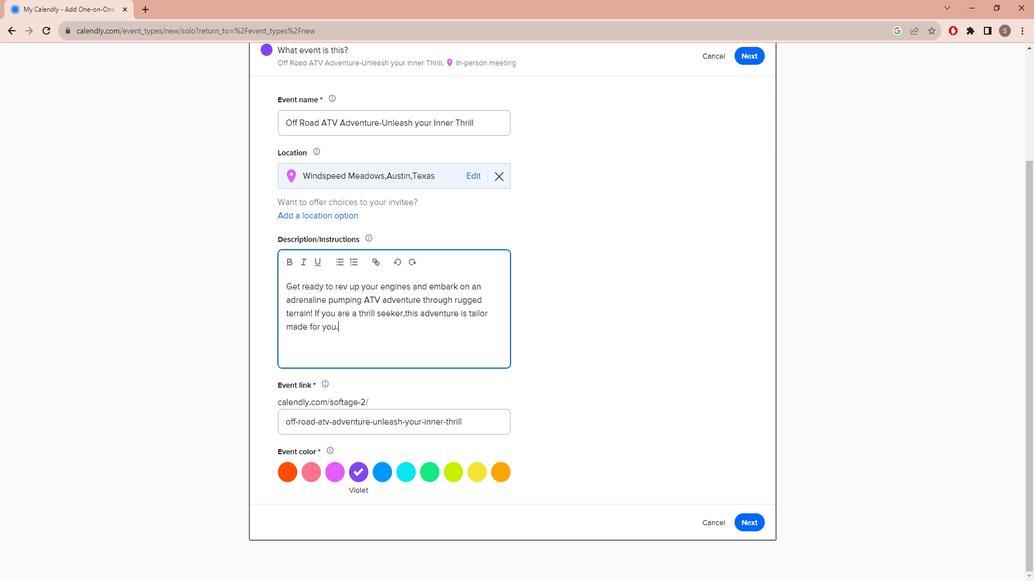 
Action: Mouse scrolled (48, 233) with delta (0, 0)
Screenshot: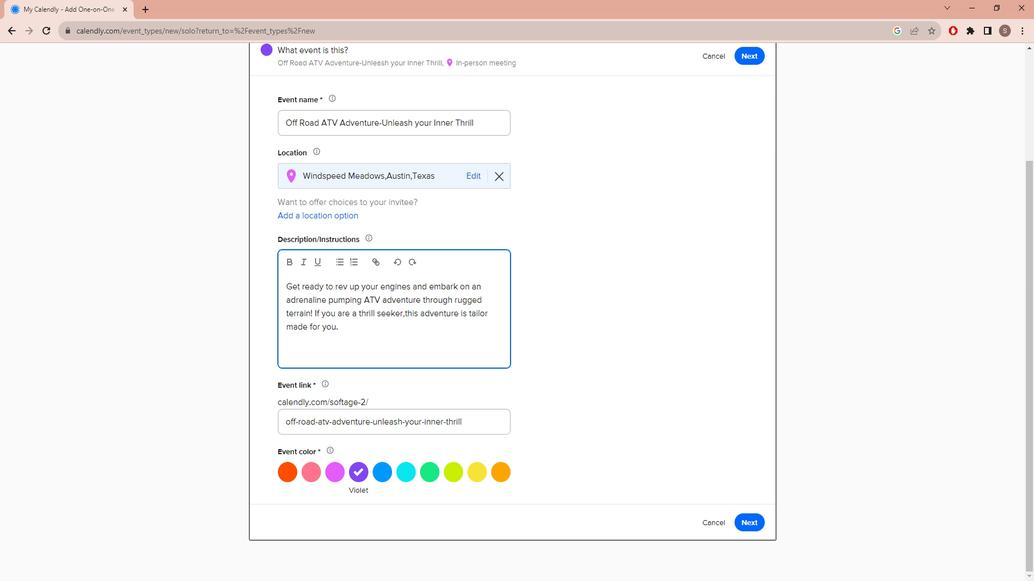 
Action: Mouse scrolled (48, 233) with delta (0, 0)
Screenshot: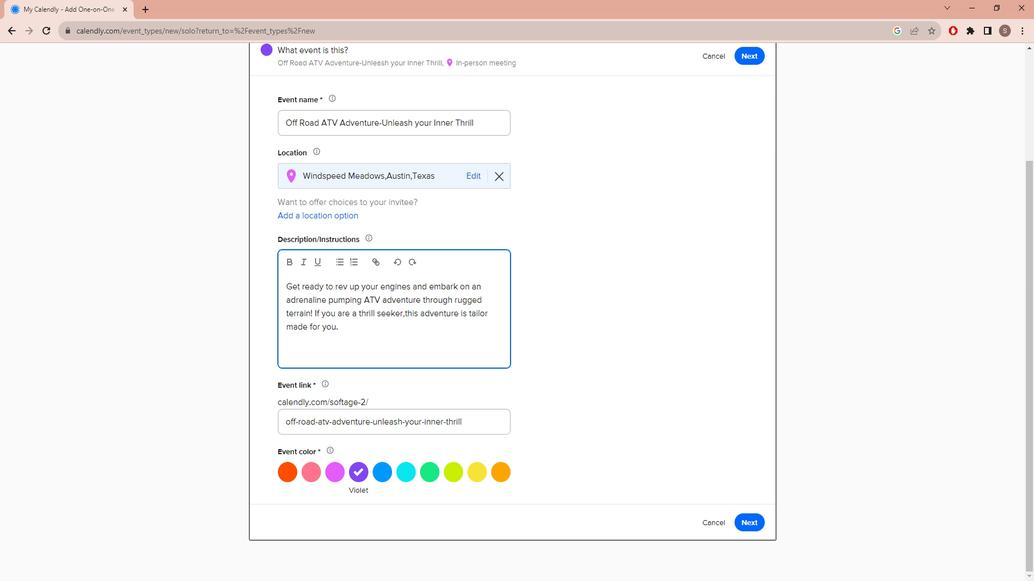 
Action: Mouse scrolled (48, 233) with delta (0, 0)
Screenshot: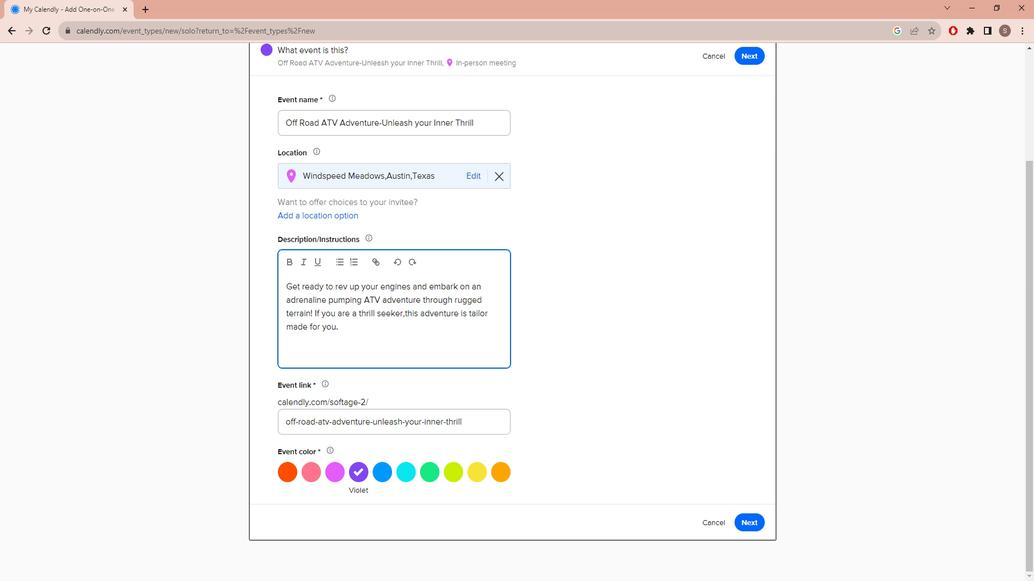 
Action: Mouse moved to (499, 349)
Screenshot: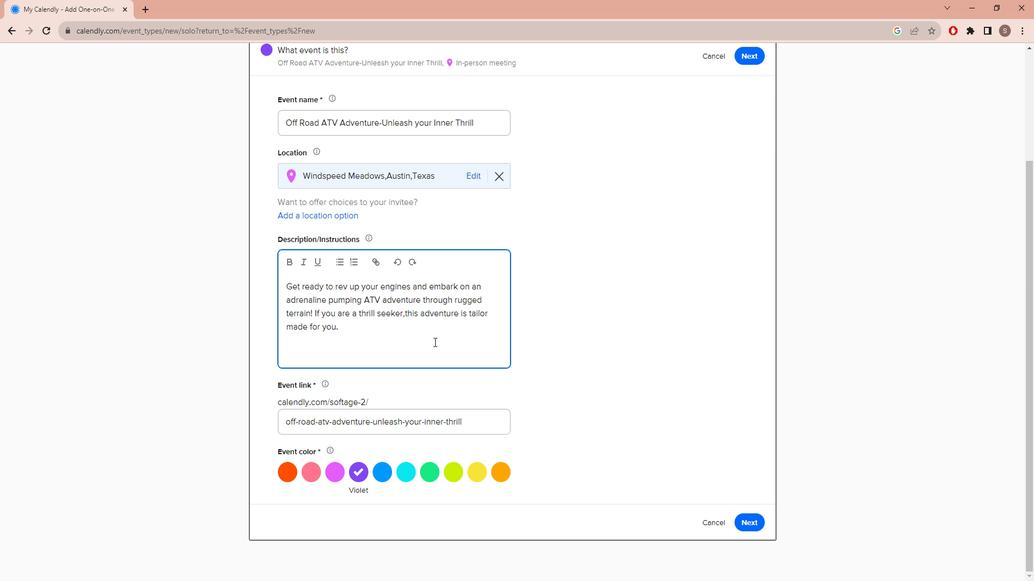 
Action: Key pressed <Key.caps_lock>I<Key.caps_lock>t<Key.space>is<Key.space>a<Key.space>perfect<Key.space>opportunity<Key.space>to<Key.space>conquer<Key.space>ruu<Key.backspace>gged<Key.space>terrain<Key.space>and<Key.space>create<Key.space>lasty<Key.backspace>ing<Key.space>memories.<Key.enter><Key.caps_lock>B<Key.caps_lock>ook<Key.space>your<Key.space>spoo<Key.backspace>t<Key.space>now<Key.space>for<Key.space>a<Key.space>heartpounding<Key.space>
Screenshot: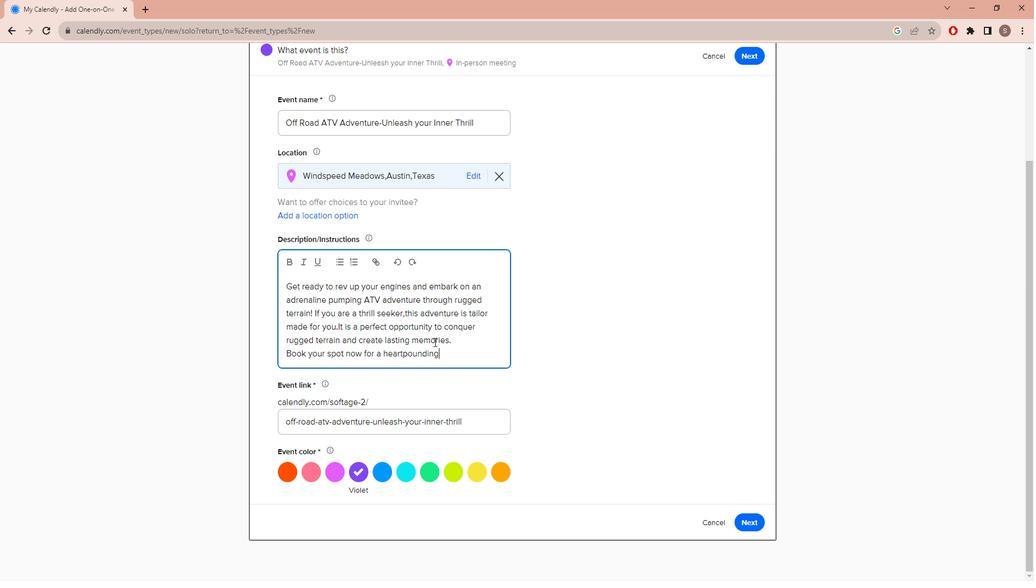 
Action: Mouse moved to (481, 358)
Screenshot: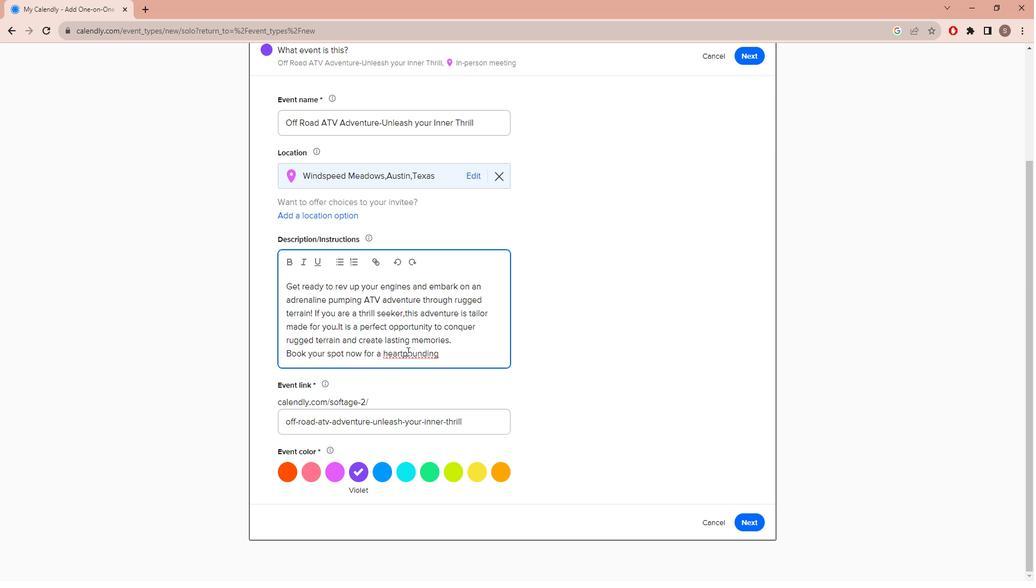 
Action: Mouse pressed left at (481, 358)
Screenshot: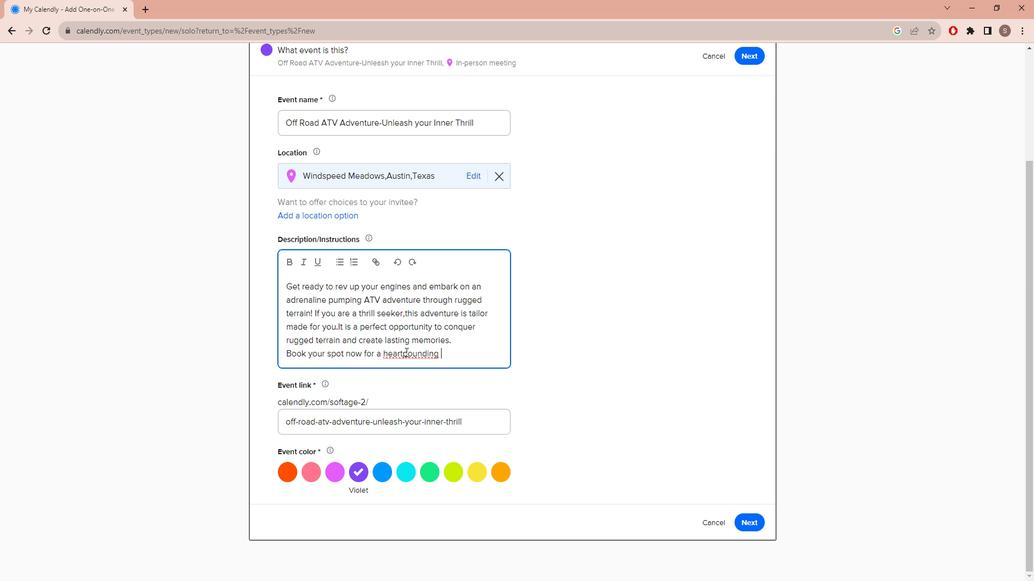 
Action: Mouse moved to (480, 359)
Screenshot: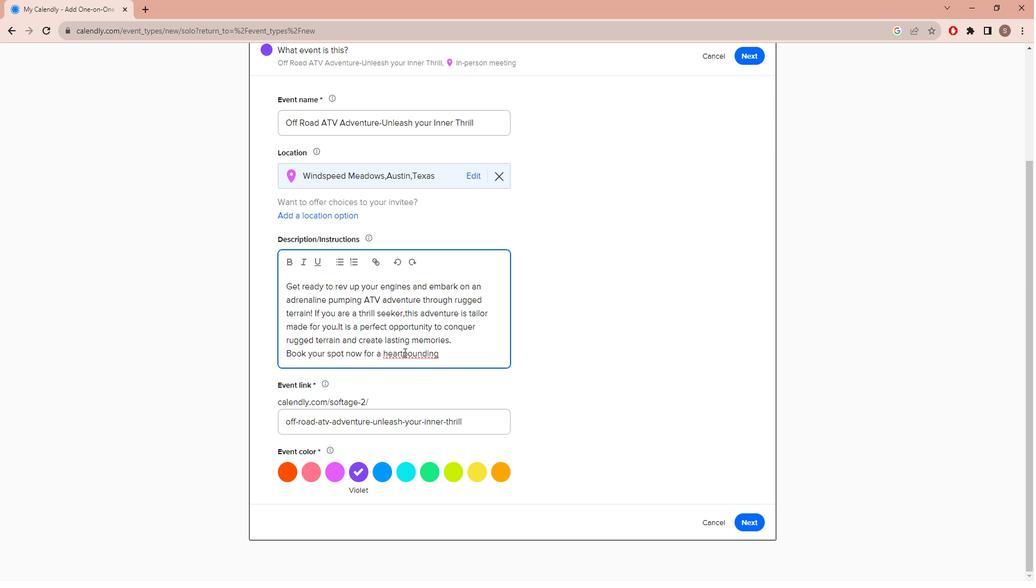
Action: Mouse pressed left at (480, 359)
Screenshot: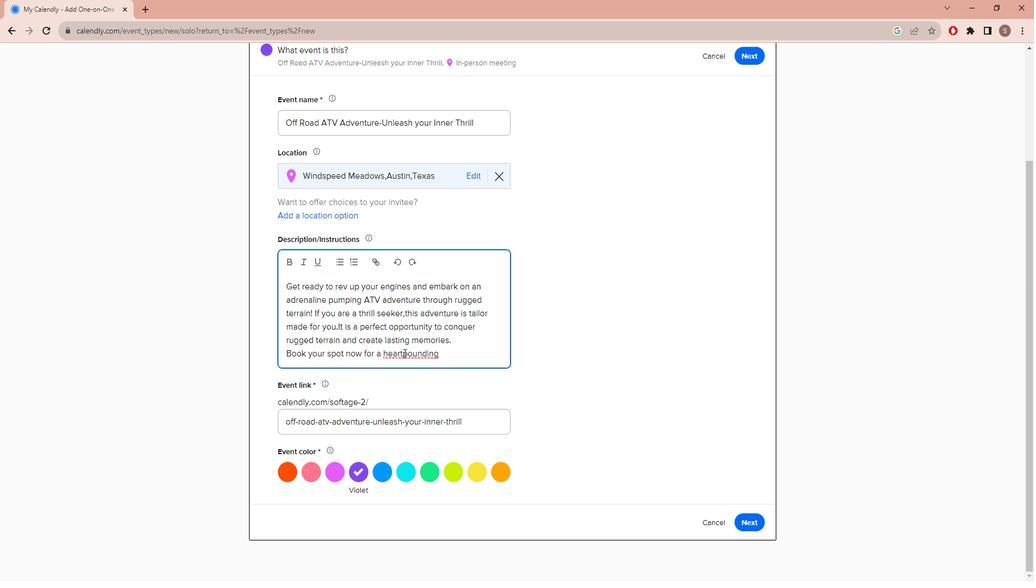 
Action: Key pressed -
Screenshot: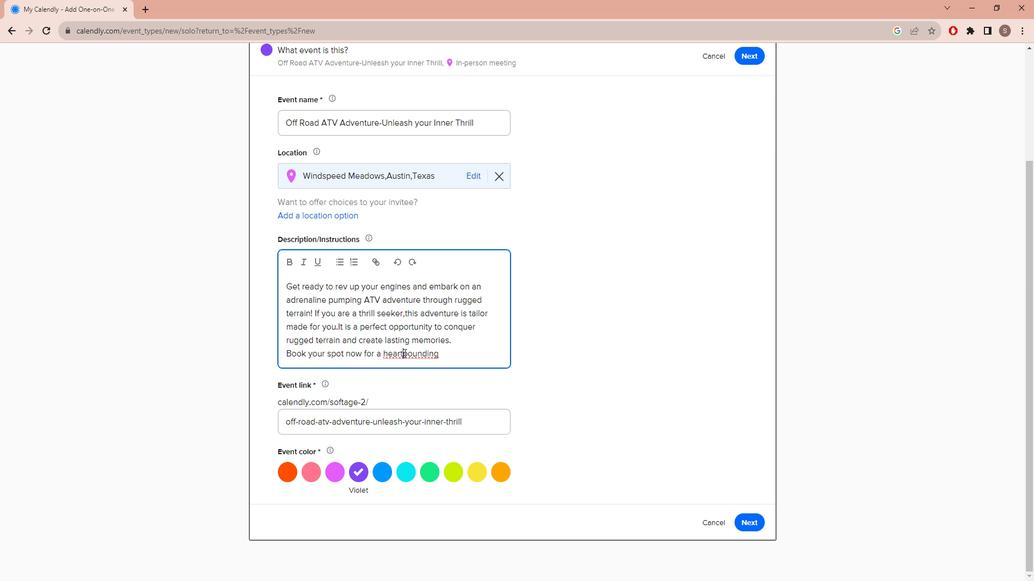 
Action: Mouse moved to (507, 357)
Screenshot: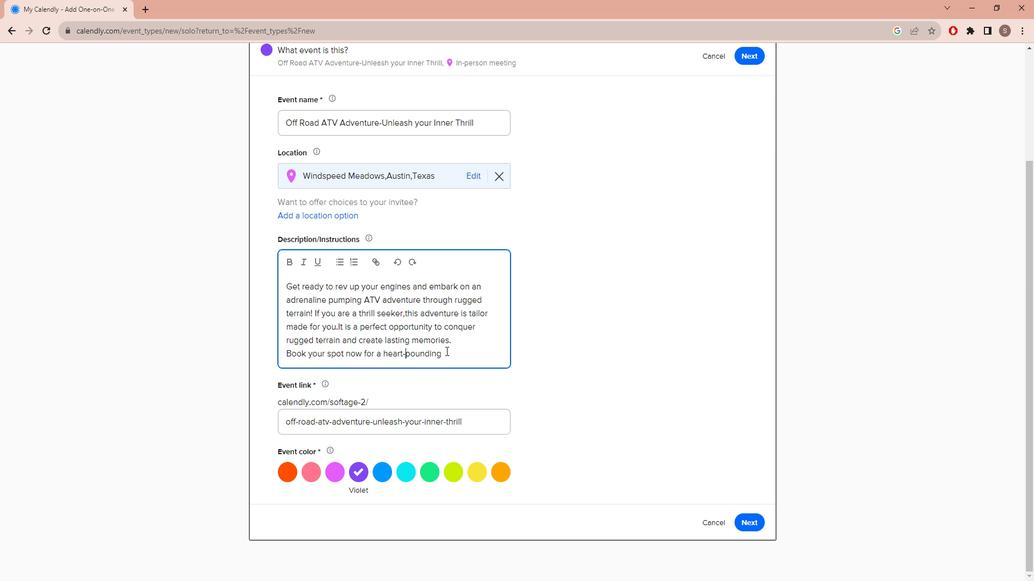 
Action: Mouse pressed left at (507, 357)
Screenshot: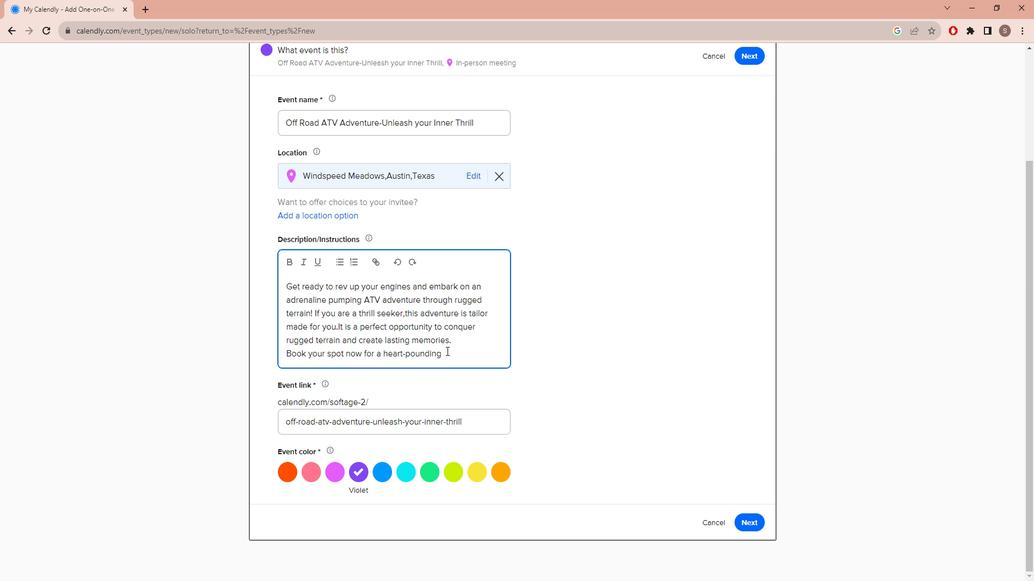 
Action: Mouse moved to (507, 357)
Screenshot: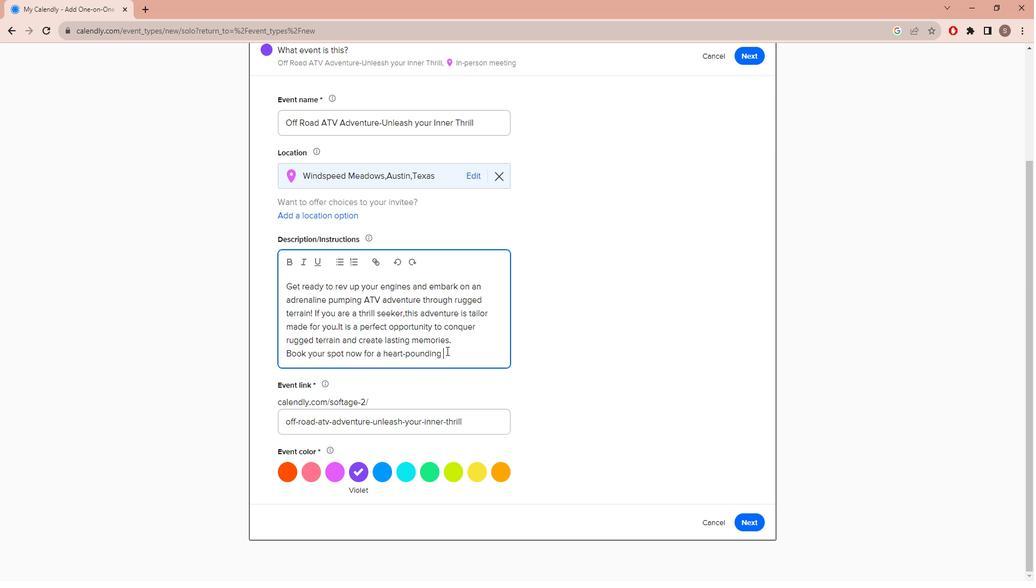 
Action: Key pressed <Key.caps_lock>ATV<Key.space><Key.caps_lock>adventure<Key.space>through<Key.space>the<Key.space>wilderness<Key.space>and<Key.space>prepare<Key.space>for<Key.space>a<Key.space><Key.backspace>n<Key.space>exhilarit<Key.backspace><Key.backspace>ating<Key.space>journey<Key.space>off<Key.space>the<Key.space>beaten<Key.space>path.
Screenshot: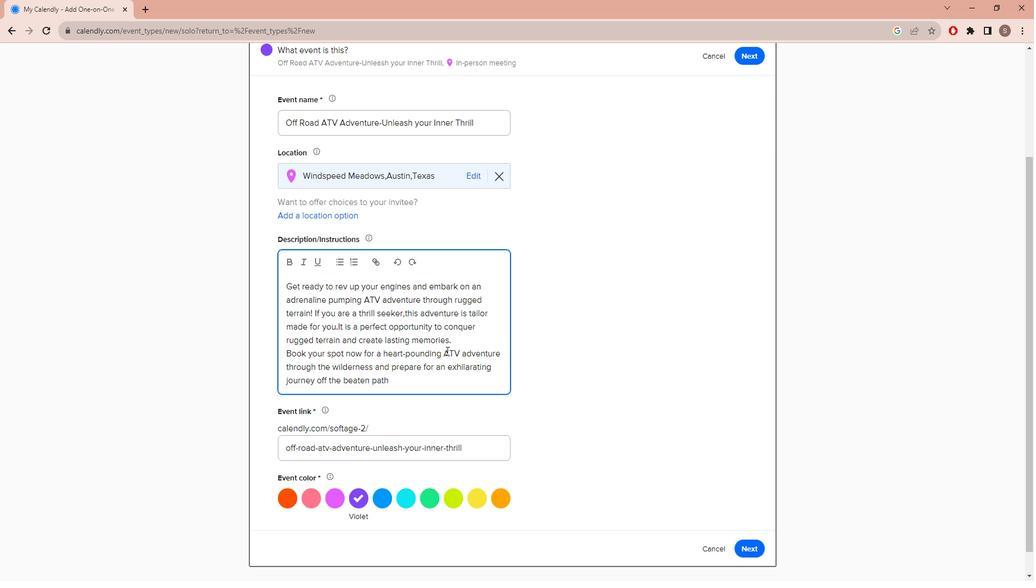 
Action: Mouse scrolled (507, 357) with delta (0, 0)
Screenshot: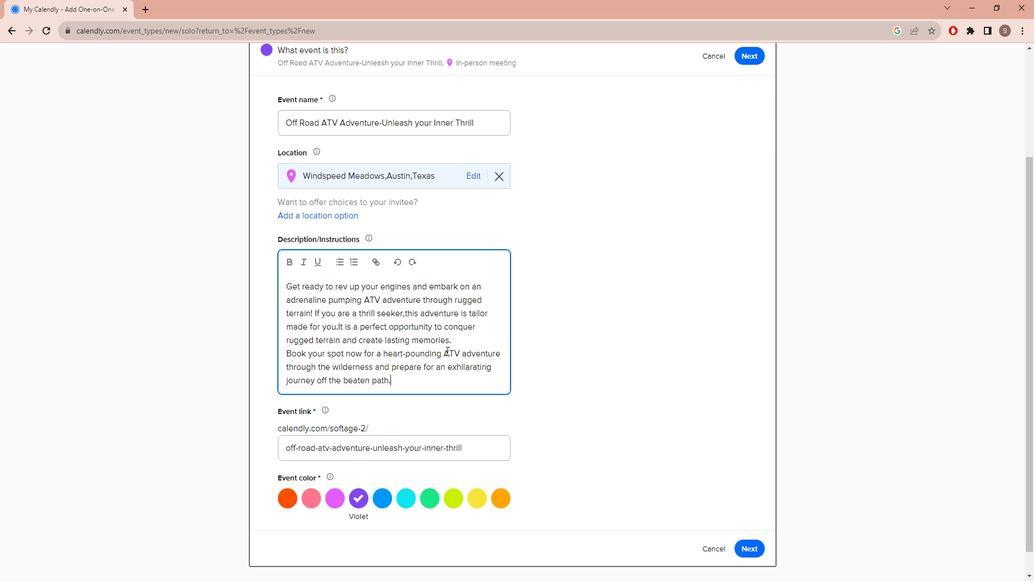 
Action: Mouse moved to (494, 466)
Screenshot: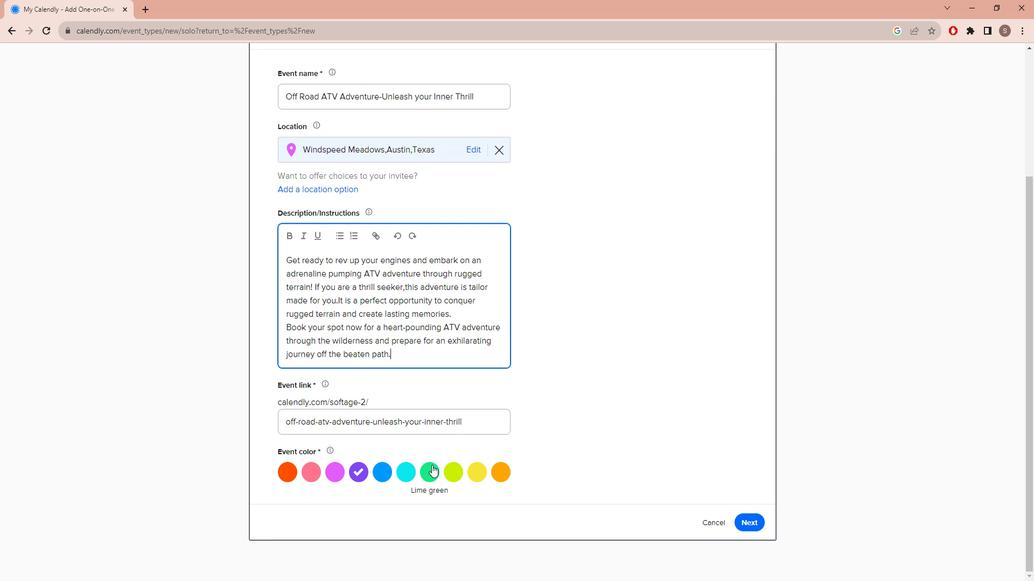
Action: Mouse pressed left at (494, 466)
Screenshot: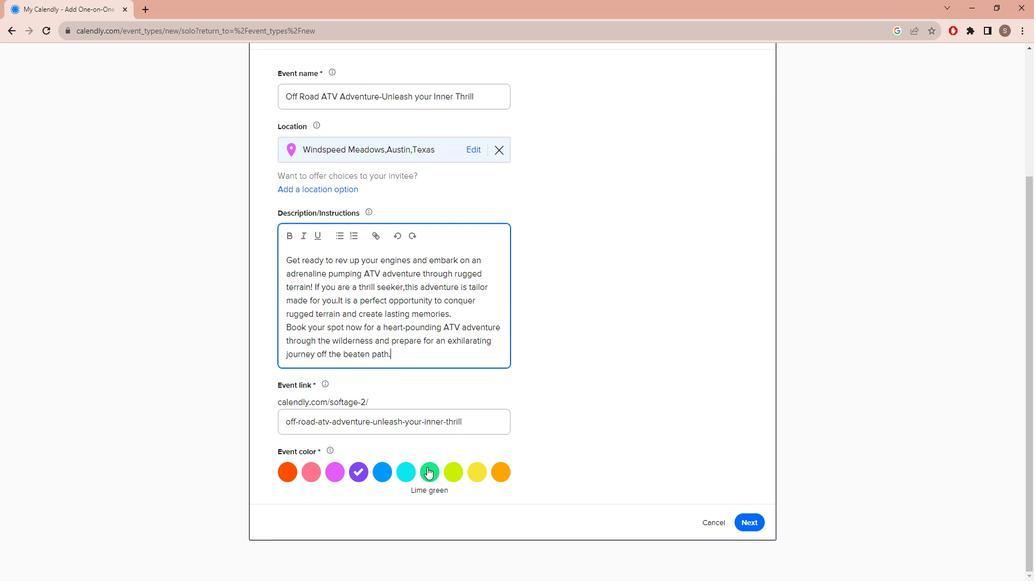 
Action: Mouse moved to (538, 407)
Screenshot: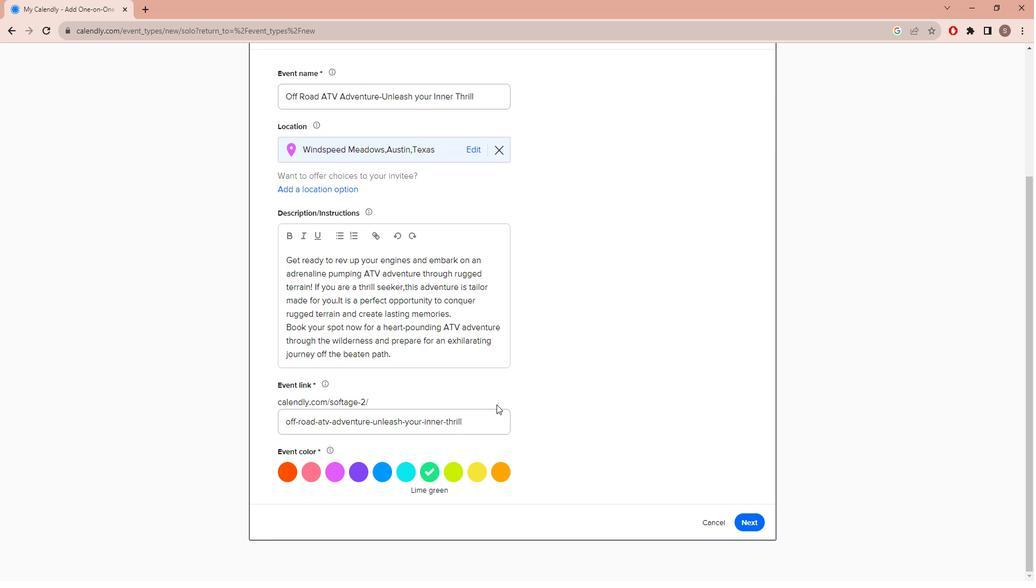 
Action: Mouse scrolled (538, 407) with delta (0, 0)
Screenshot: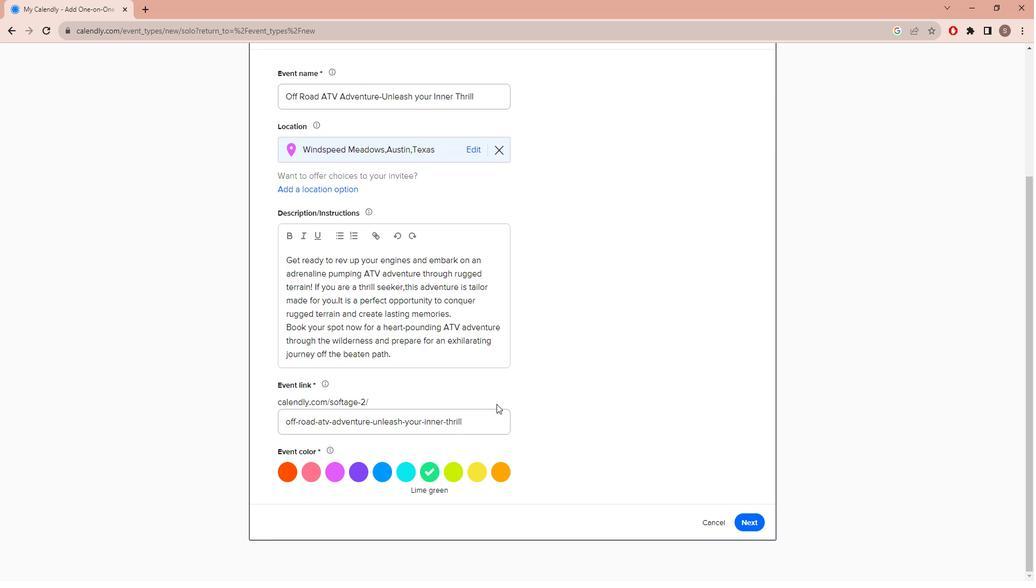 
Action: Mouse scrolled (538, 406) with delta (0, 0)
Screenshot: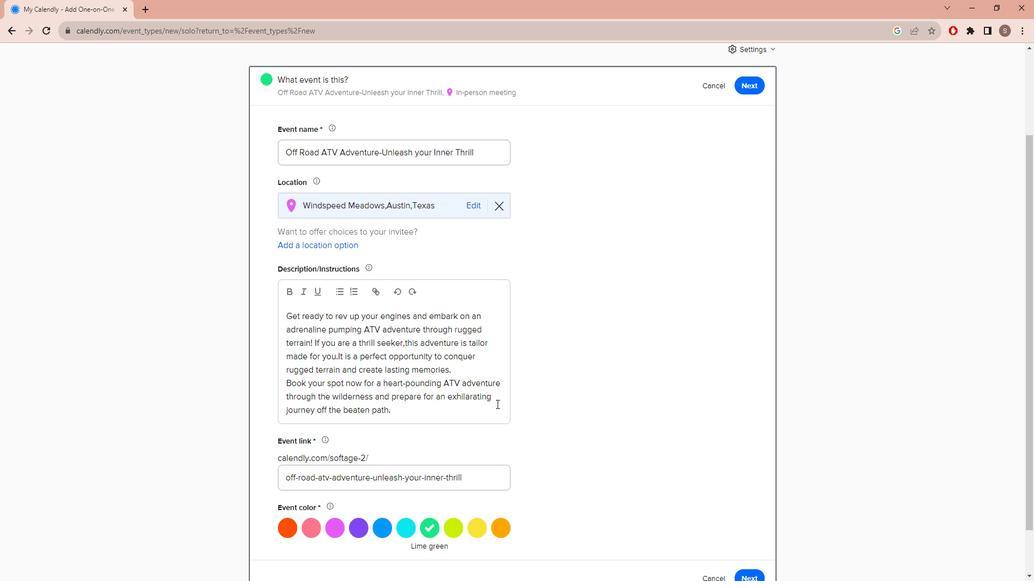 
Action: Mouse scrolled (538, 406) with delta (0, 0)
Screenshot: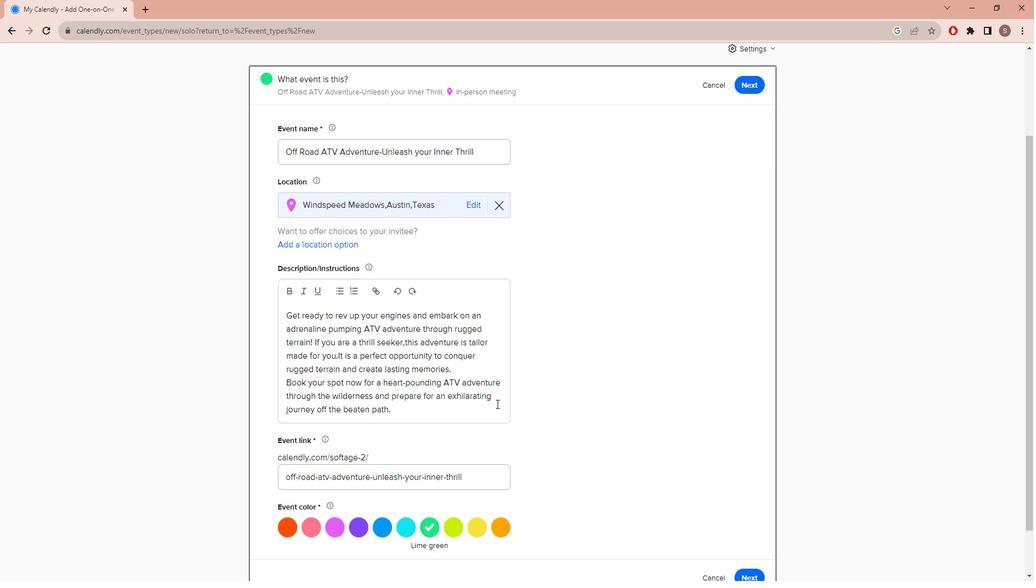 
Action: Mouse moved to (702, 521)
Screenshot: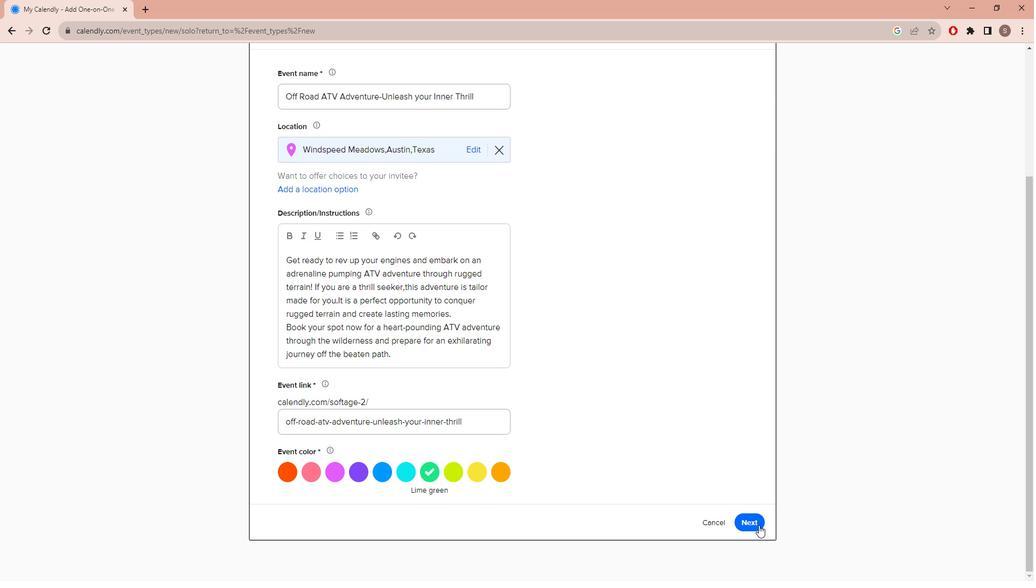 
Action: Mouse pressed left at (702, 521)
Screenshot: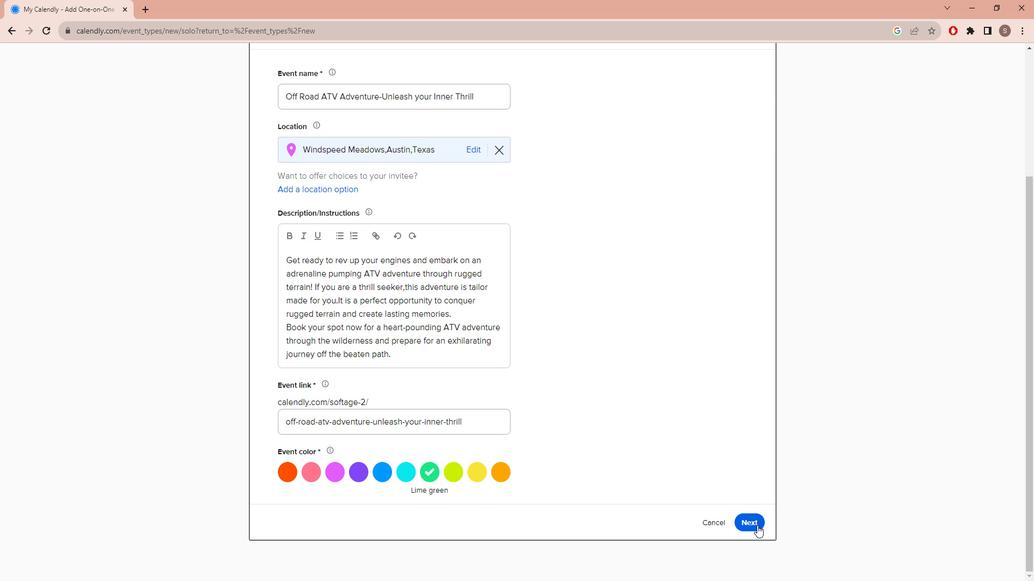 
Action: Mouse moved to (536, 306)
Screenshot: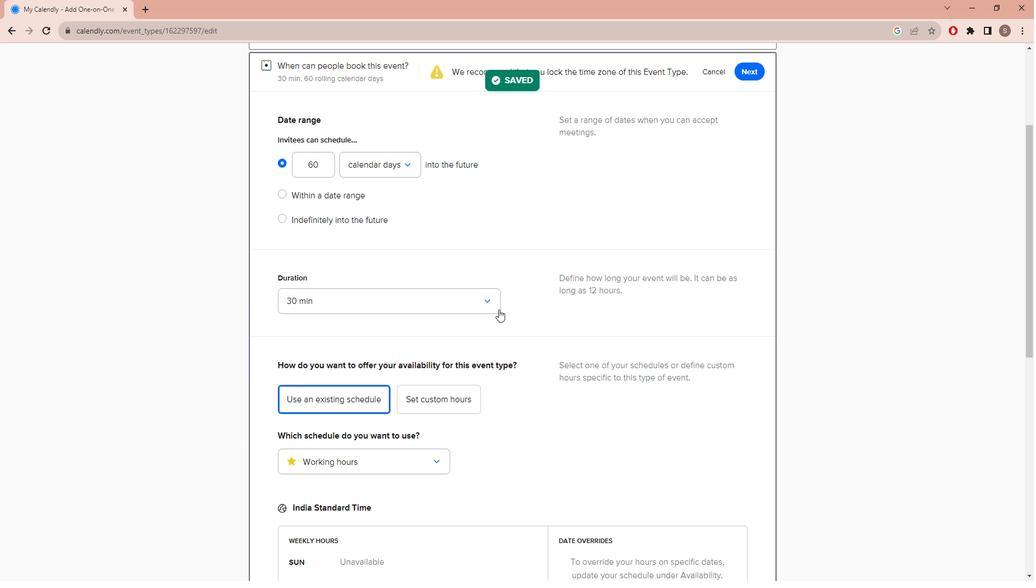 
Action: Mouse pressed left at (536, 306)
Screenshot: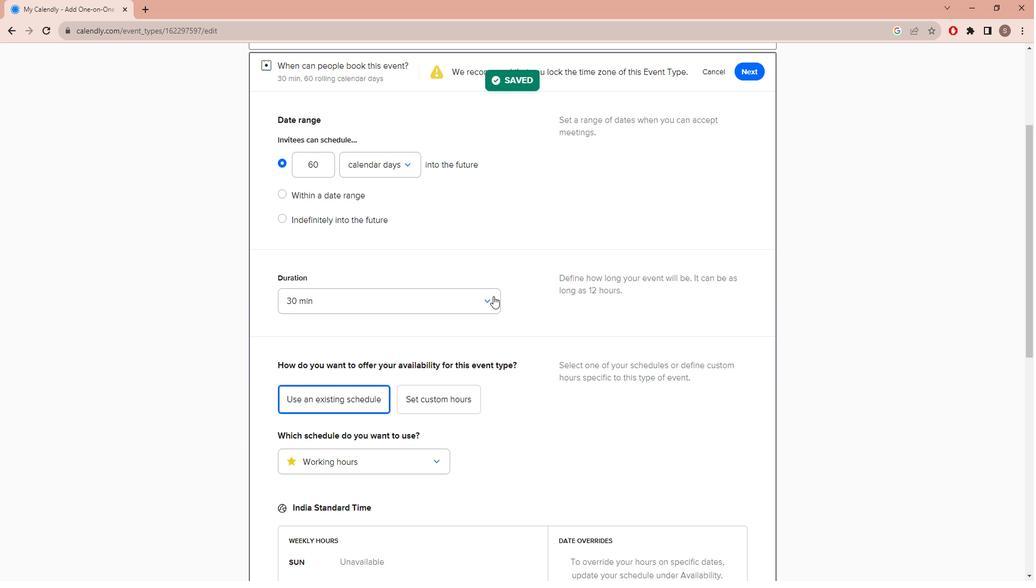 
Action: Mouse moved to (436, 418)
Screenshot: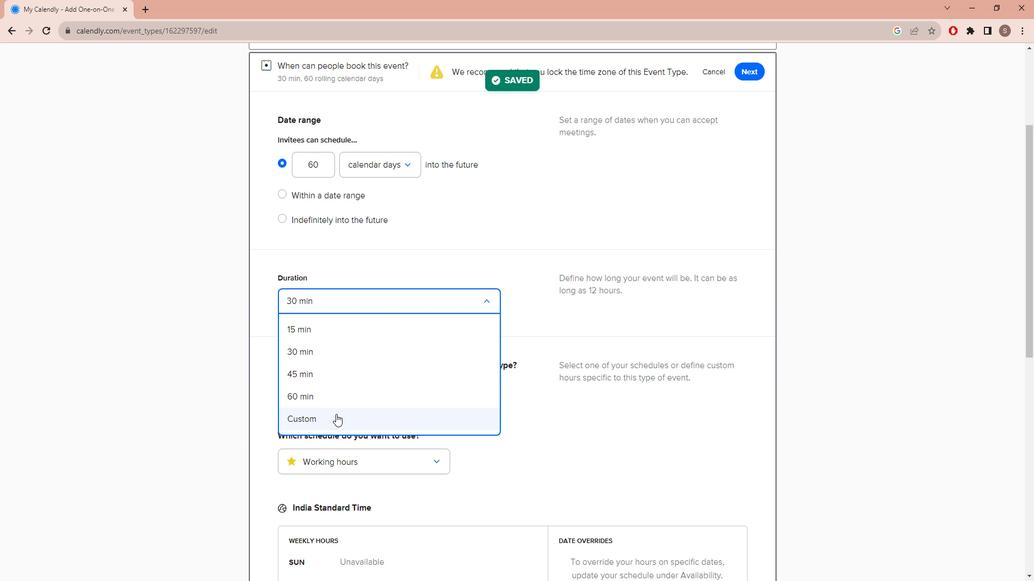 
Action: Mouse pressed left at (436, 418)
Screenshot: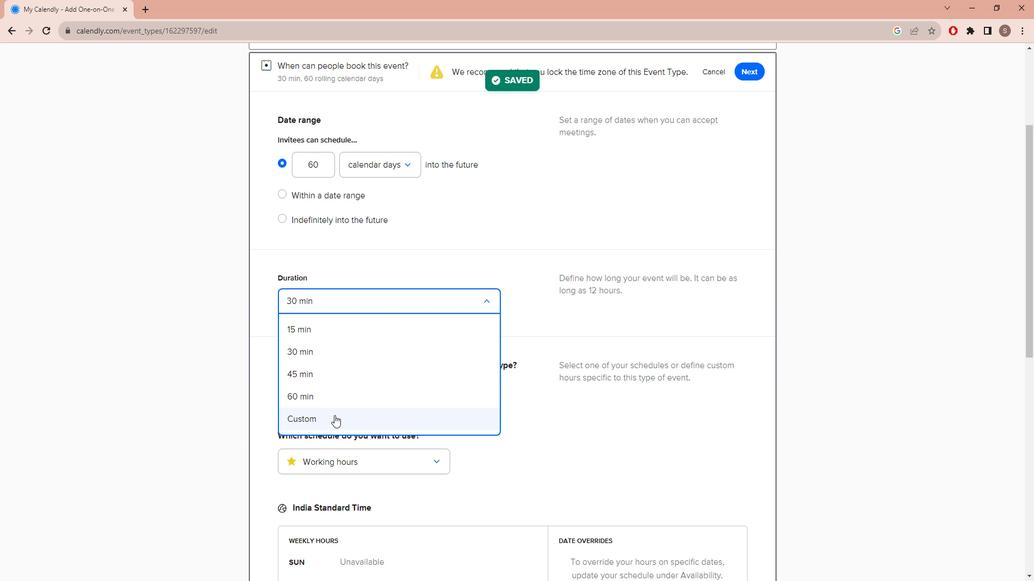 
Action: Mouse moved to (493, 347)
Screenshot: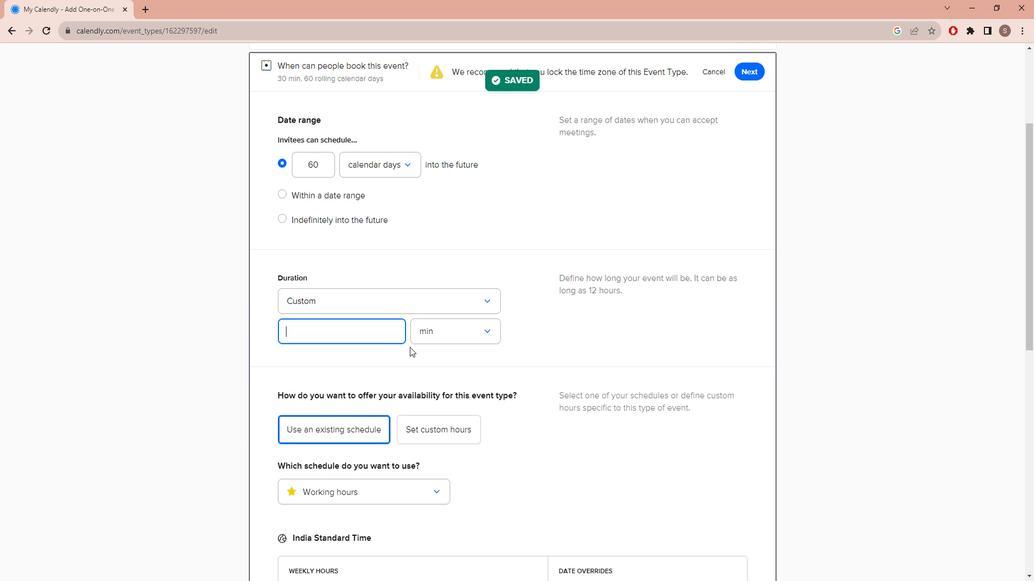 
Action: Mouse pressed left at (493, 347)
Screenshot: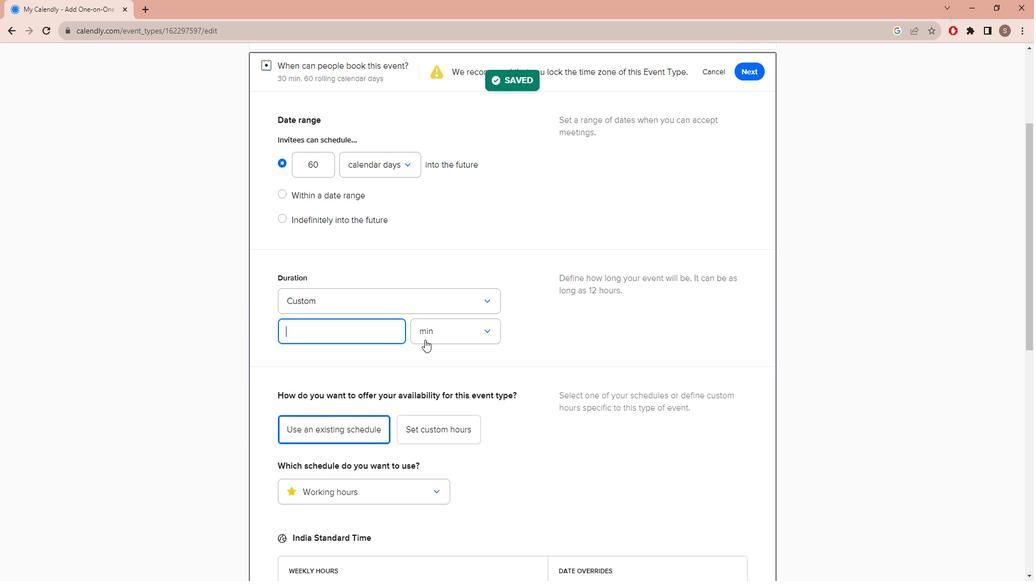
Action: Mouse moved to (485, 379)
Screenshot: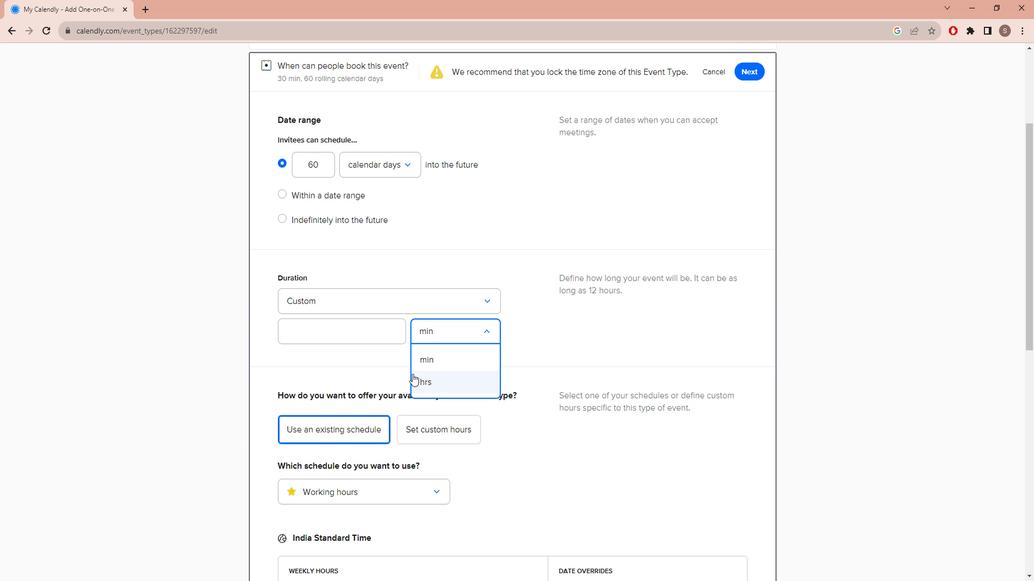 
Action: Mouse pressed left at (485, 379)
Screenshot: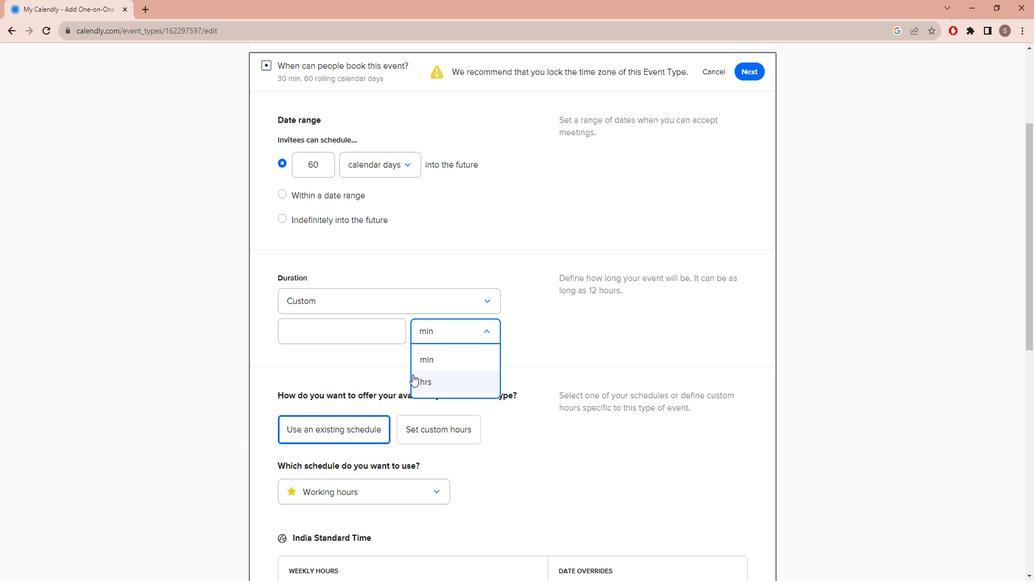 
Action: Mouse moved to (450, 343)
Screenshot: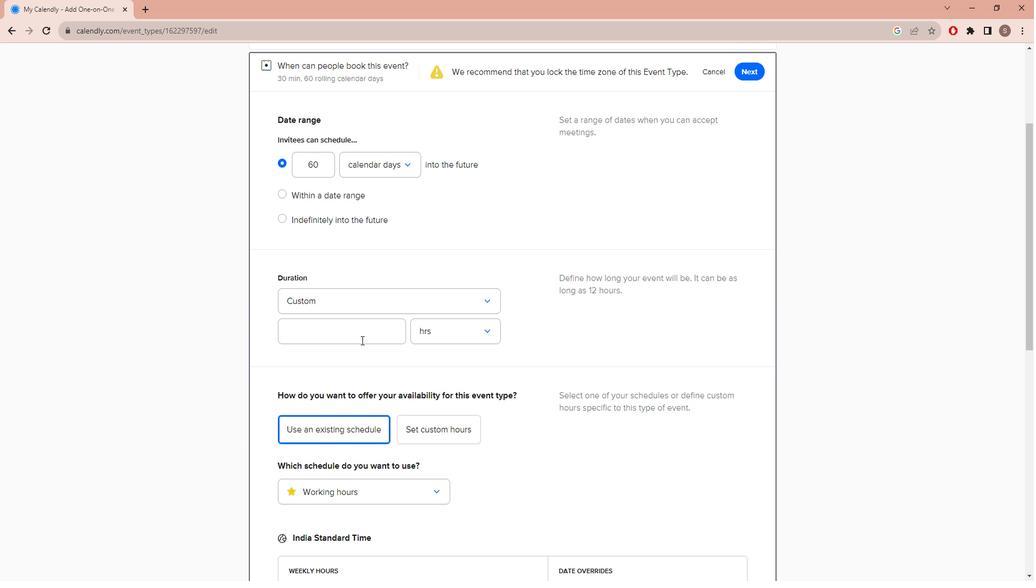 
Action: Mouse pressed left at (450, 343)
Screenshot: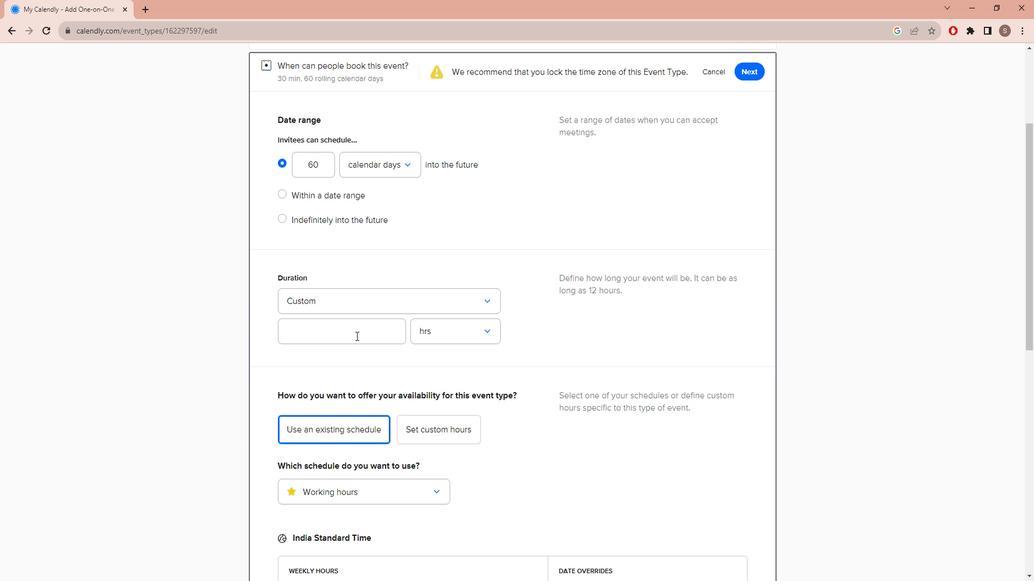 
Action: Key pressed 4
Screenshot: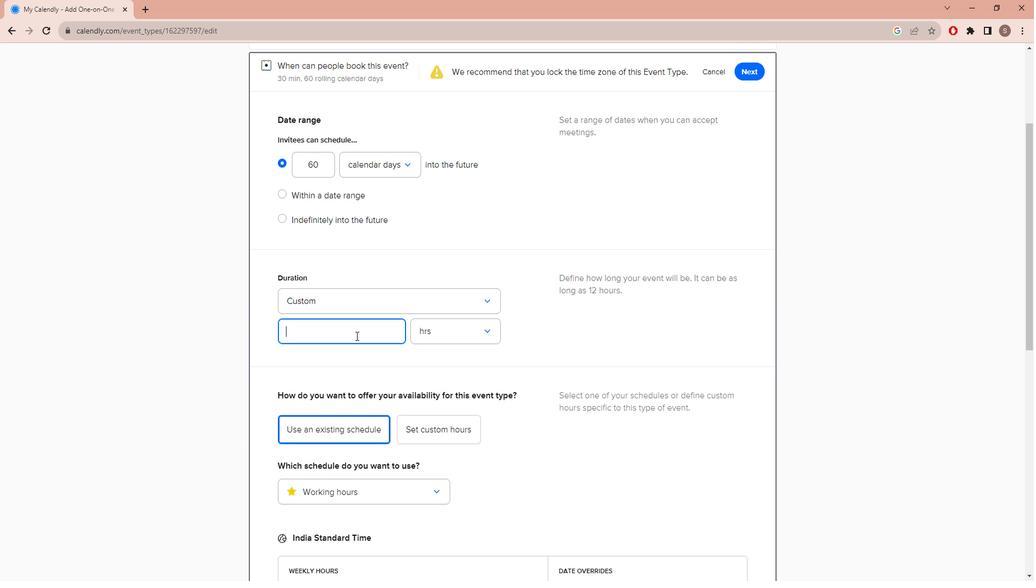 
Action: Mouse moved to (427, 374)
Screenshot: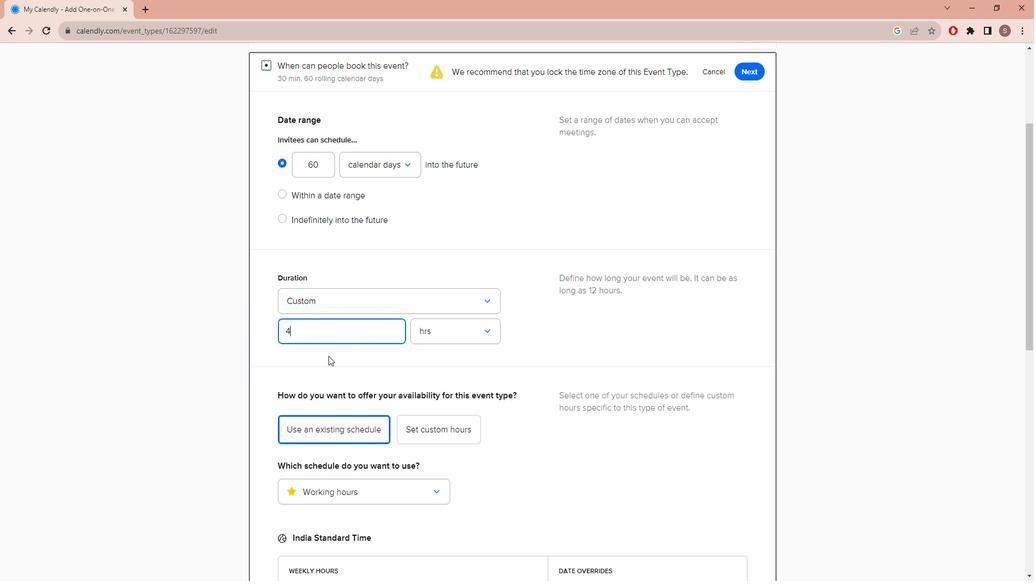 
Action: Mouse pressed left at (427, 374)
Screenshot: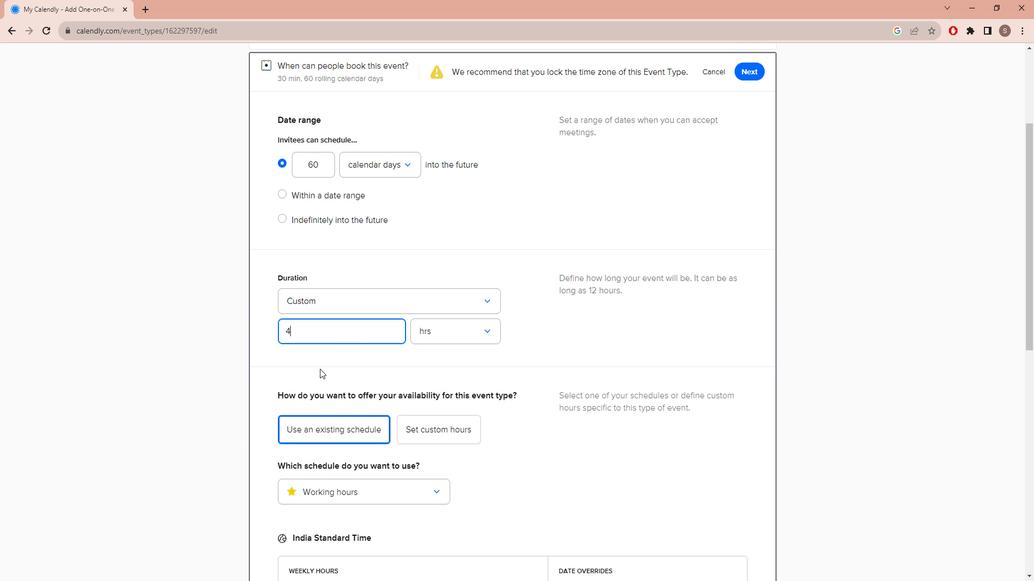
Action: Mouse moved to (439, 361)
Screenshot: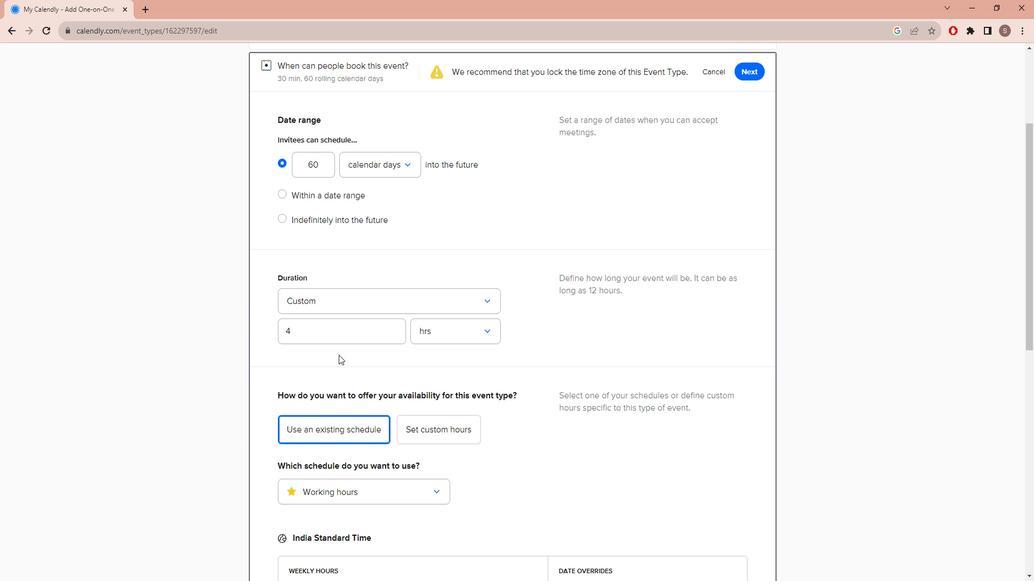 
Action: Mouse scrolled (439, 360) with delta (0, 0)
Screenshot: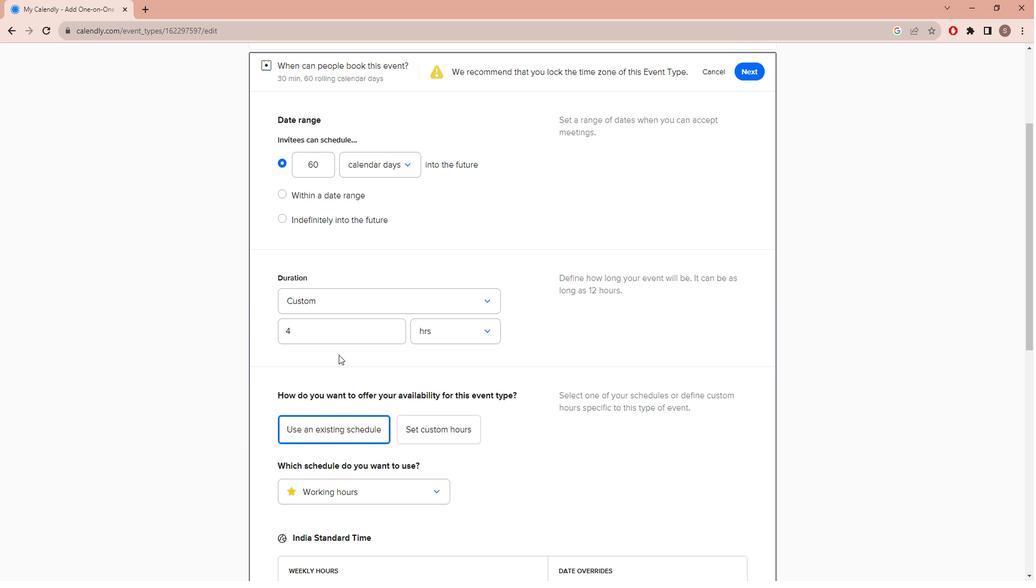 
Action: Mouse scrolled (439, 360) with delta (0, 0)
Screenshot: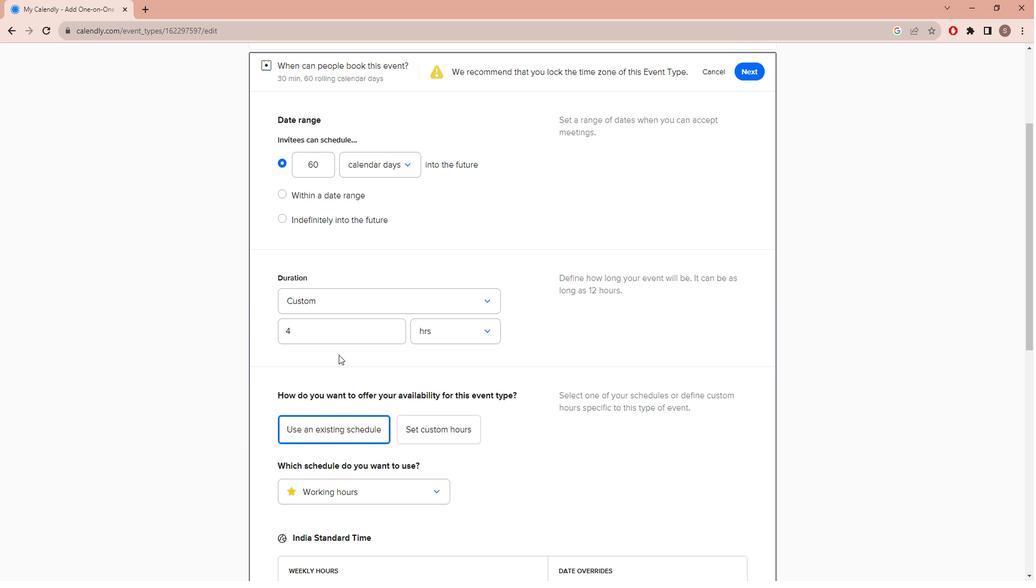
Action: Mouse moved to (439, 360)
Screenshot: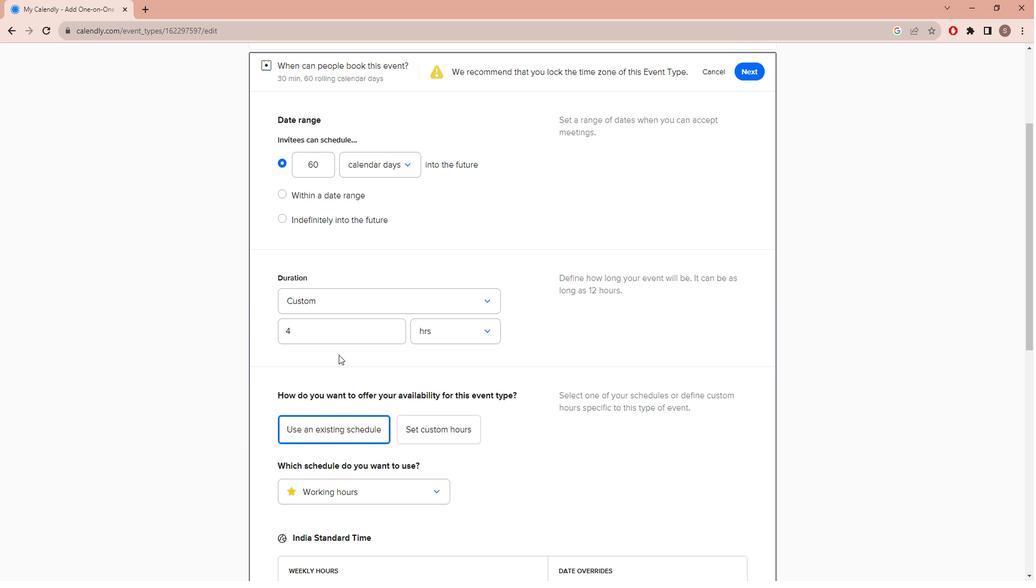 
Action: Mouse scrolled (439, 360) with delta (0, 0)
Screenshot: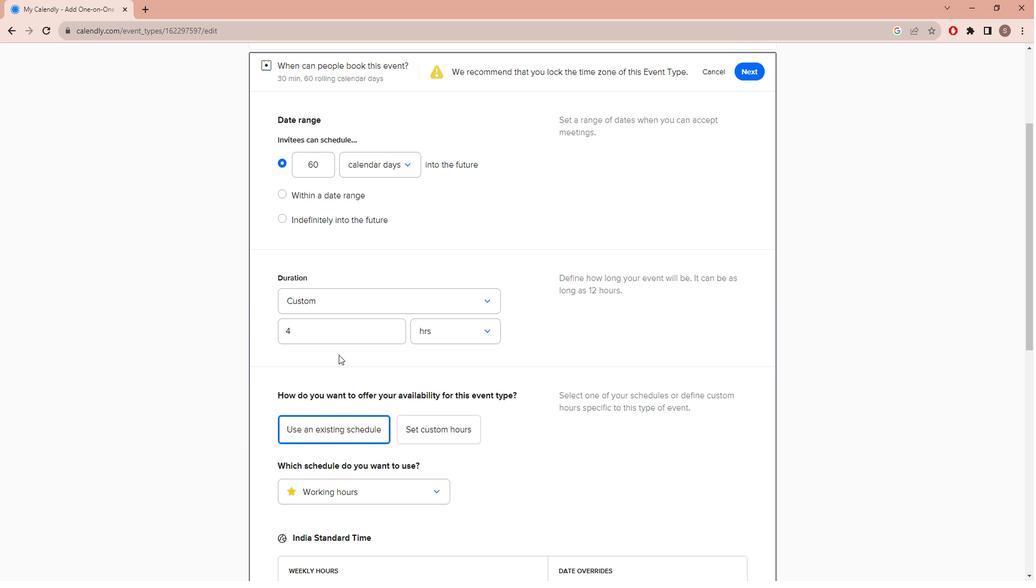 
Action: Mouse moved to (441, 359)
Screenshot: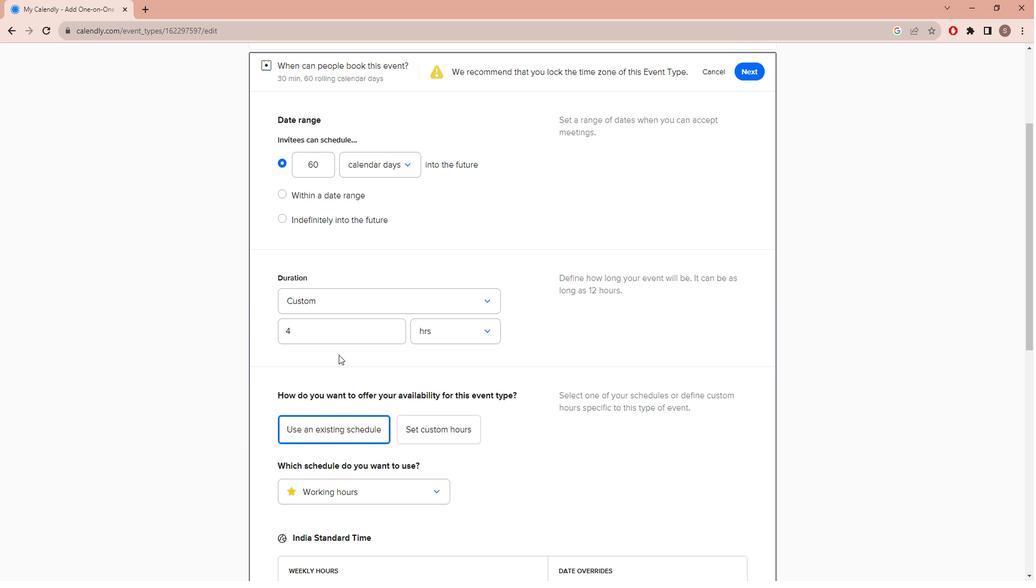 
Action: Mouse scrolled (441, 358) with delta (0, 0)
Screenshot: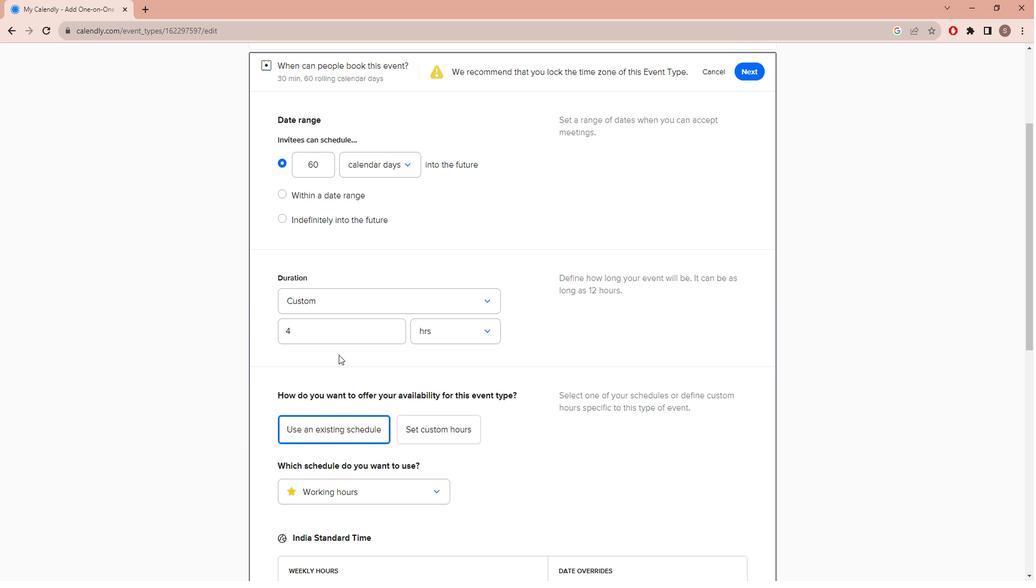 
Action: Mouse moved to (441, 357)
Screenshot: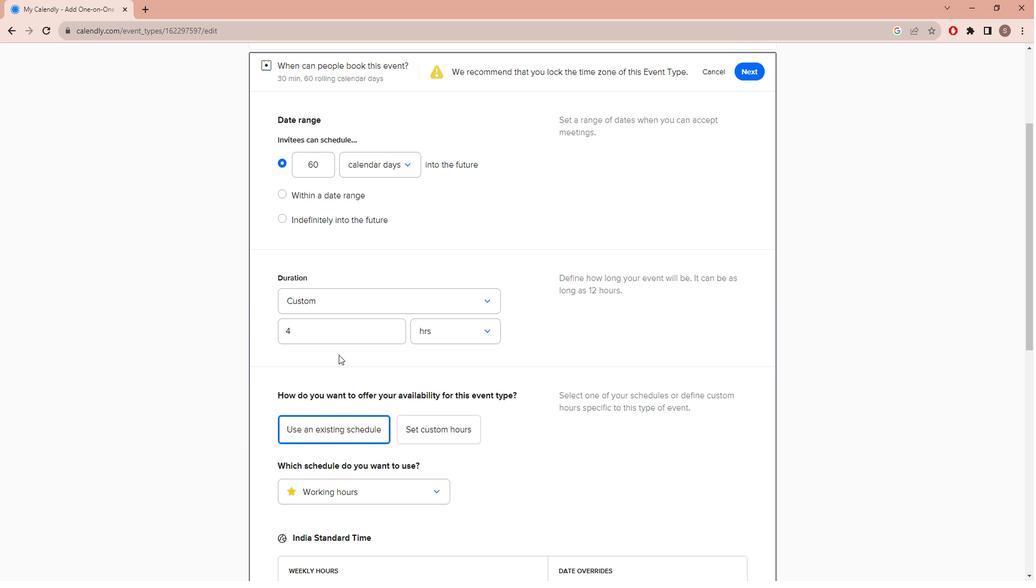 
Action: Mouse scrolled (441, 356) with delta (0, 0)
Screenshot: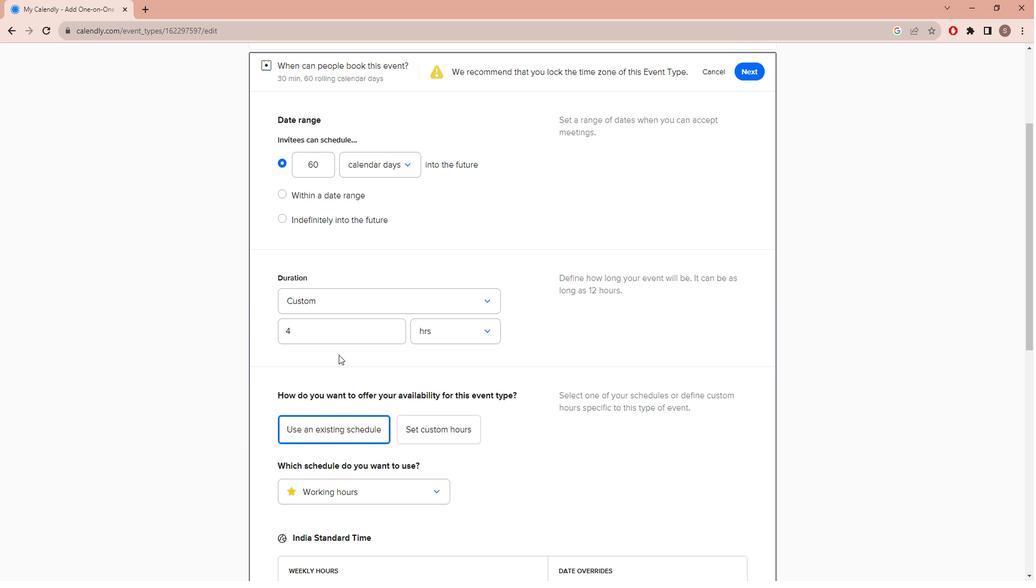 
Action: Mouse moved to (441, 357)
Screenshot: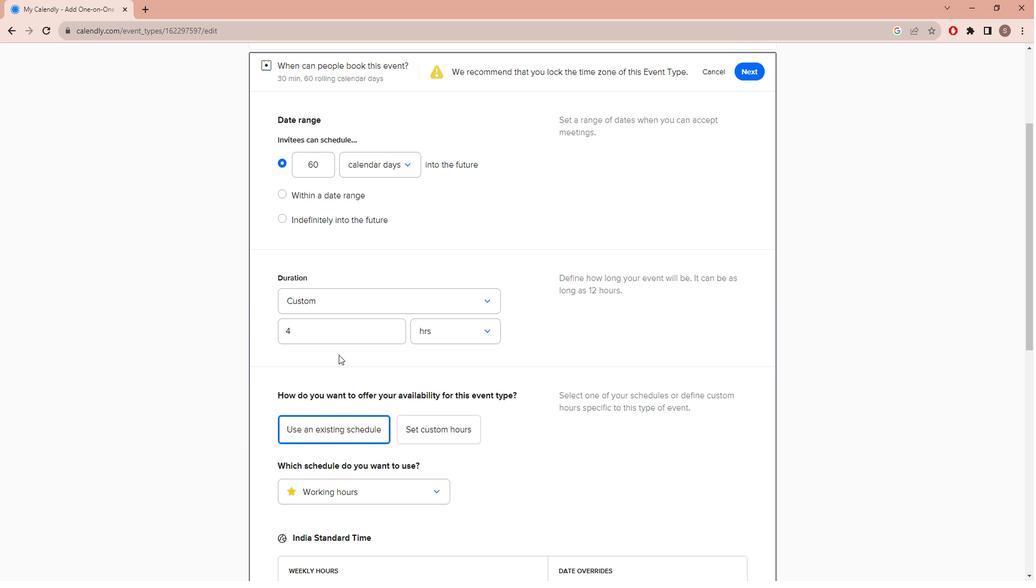 
Action: Mouse scrolled (441, 356) with delta (0, 0)
Screenshot: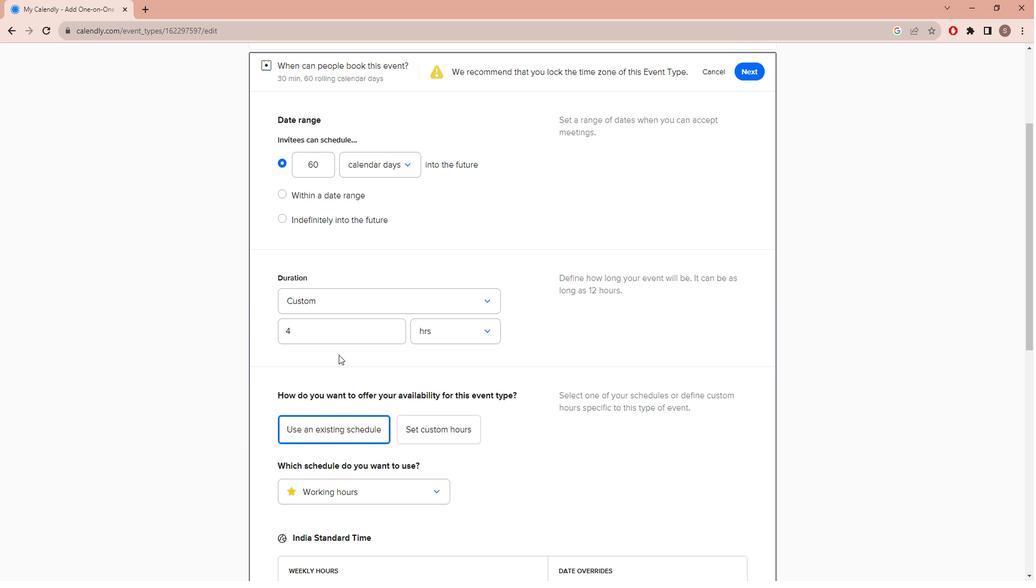 
Action: Mouse moved to (441, 356)
Screenshot: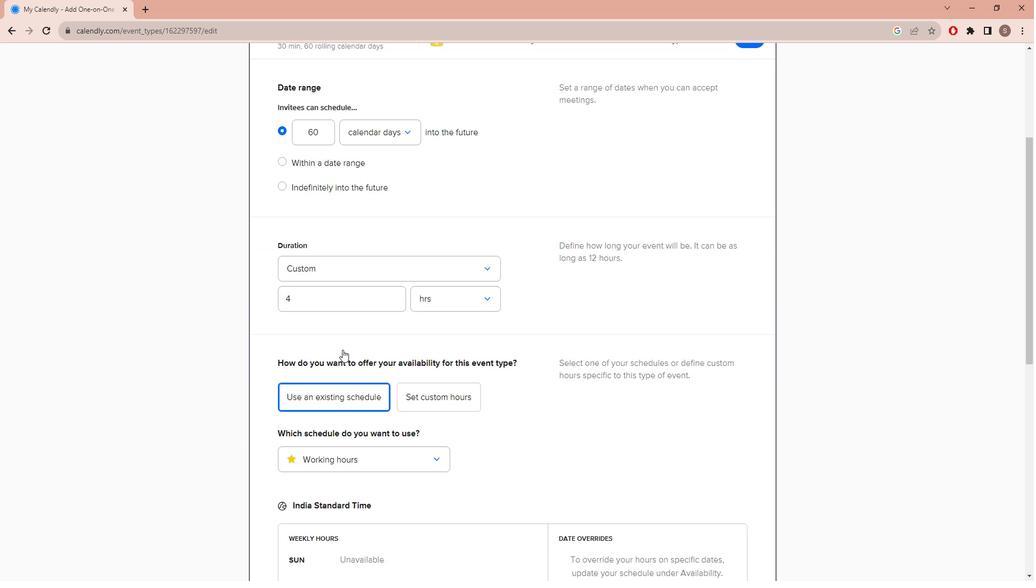 
Action: Mouse scrolled (441, 356) with delta (0, 0)
Screenshot: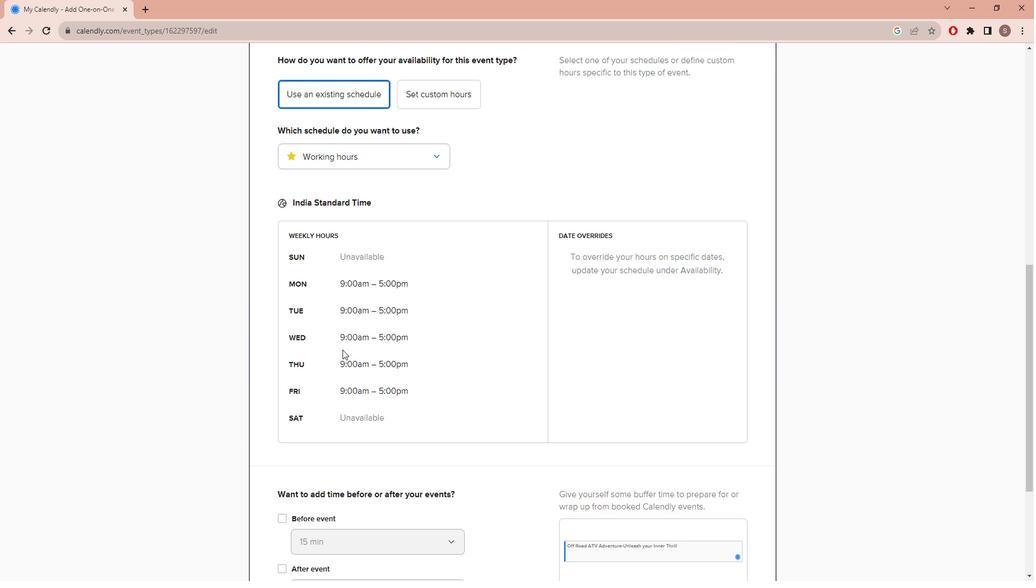
Action: Mouse scrolled (441, 356) with delta (0, 0)
Screenshot: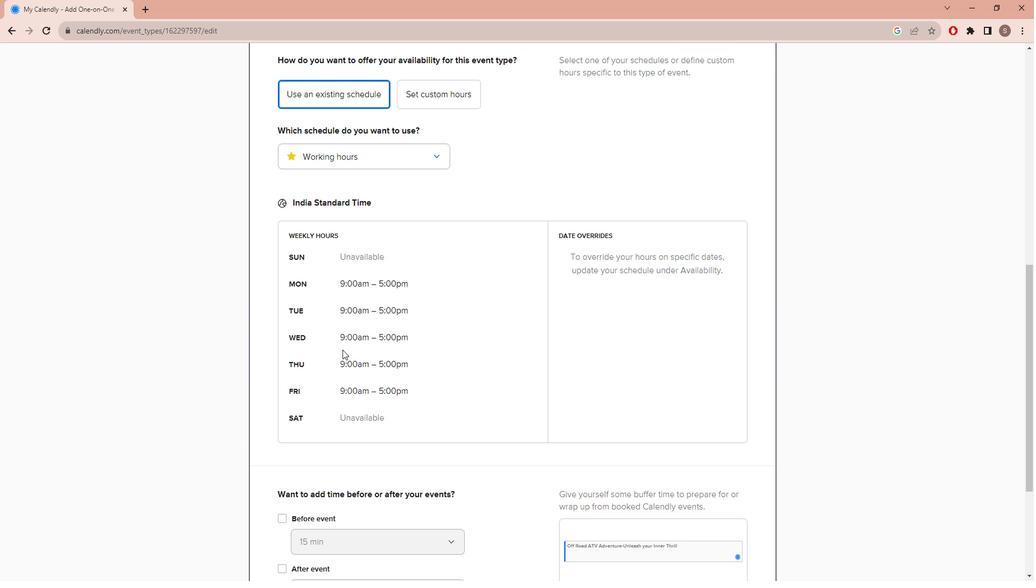 
Action: Mouse scrolled (441, 356) with delta (0, 0)
Screenshot: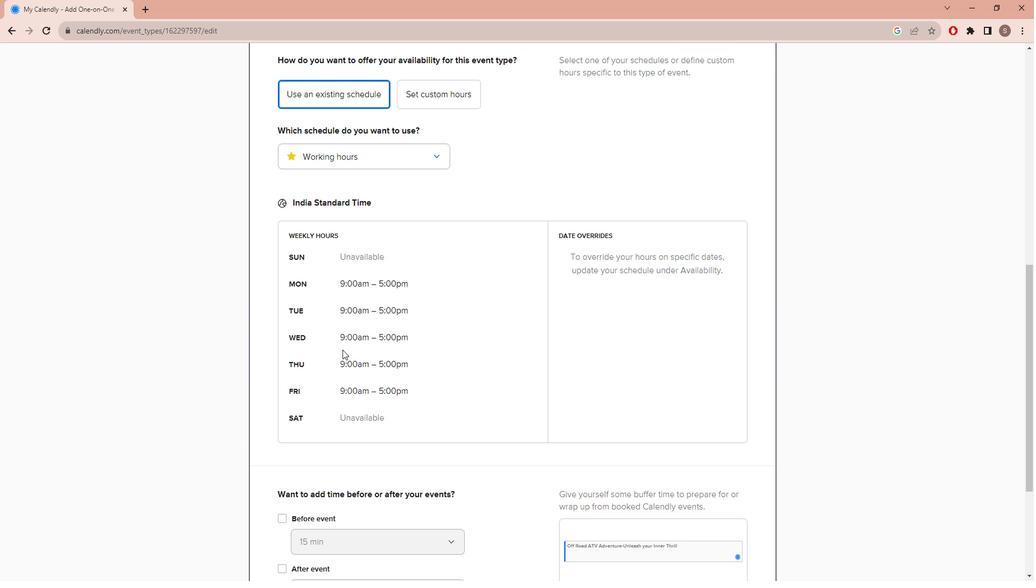
Action: Mouse scrolled (441, 356) with delta (0, 0)
Screenshot: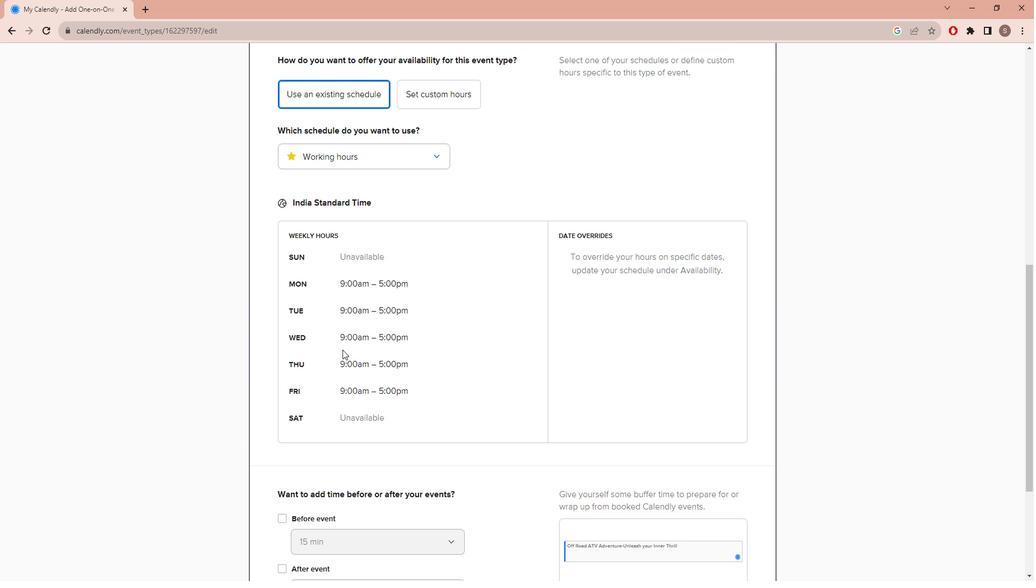 
Action: Mouse scrolled (441, 356) with delta (0, 0)
Screenshot: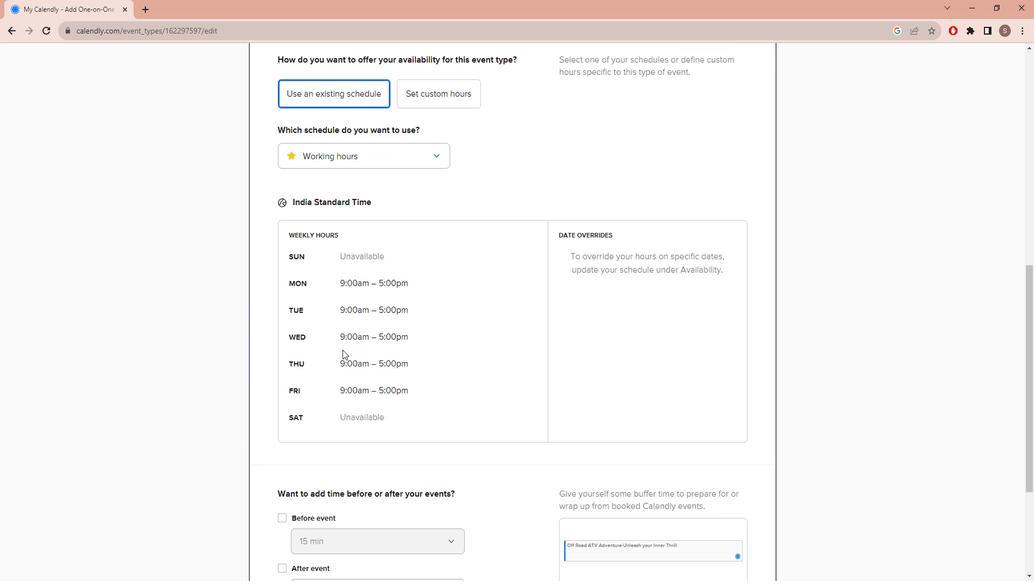 
Action: Mouse moved to (699, 519)
Screenshot: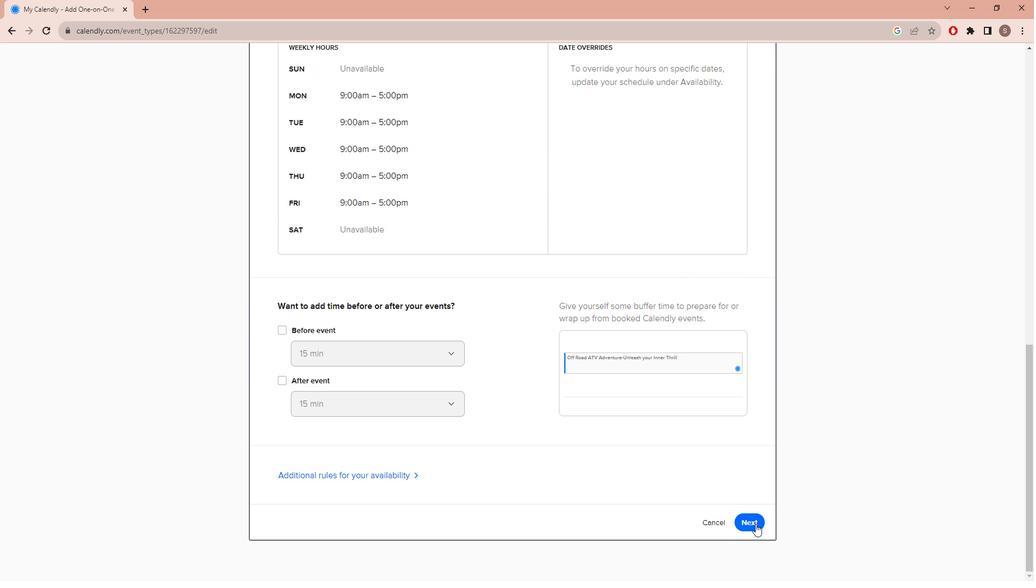 
Action: Mouse pressed left at (699, 519)
Screenshot: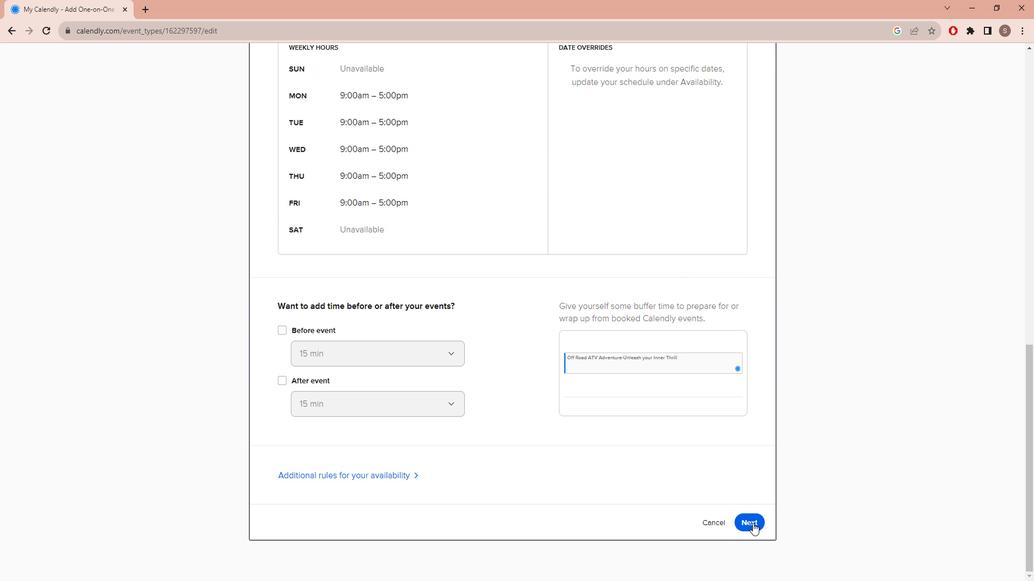 
Action: Mouse moved to (617, 437)
Screenshot: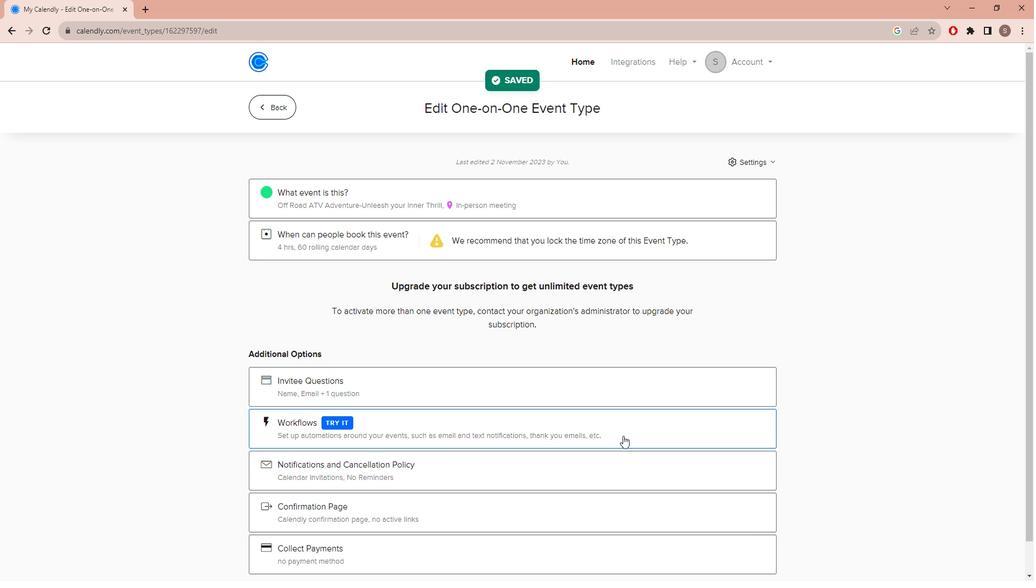 
